 Task: Find a place to stay in Vagonoremon, Russia, from 2nd to 10th September for 1 guest, with a price range of ₹5000 to ₹12000 per night.
Action: Mouse moved to (474, 66)
Screenshot: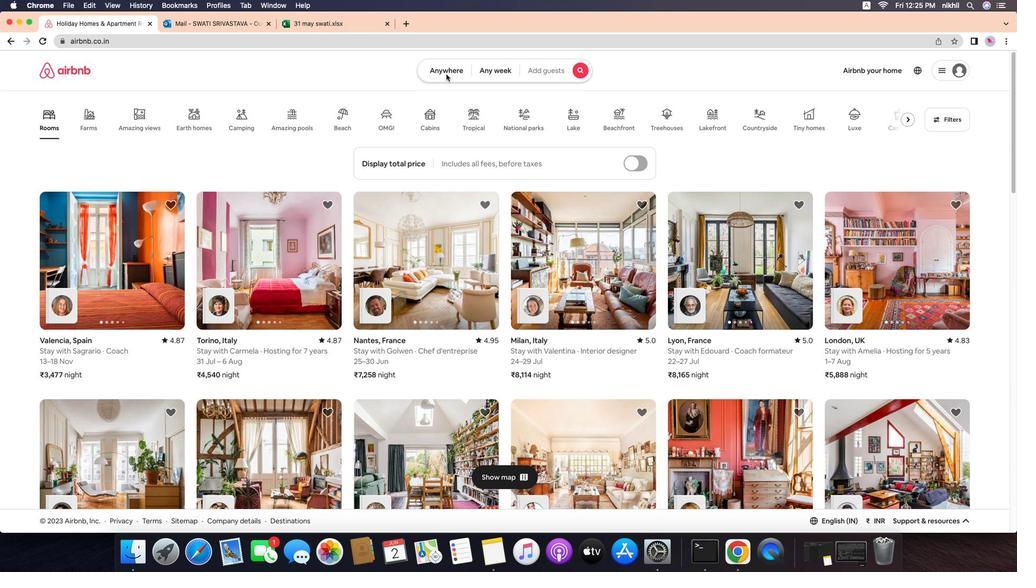 
Action: Mouse pressed left at (474, 66)
Screenshot: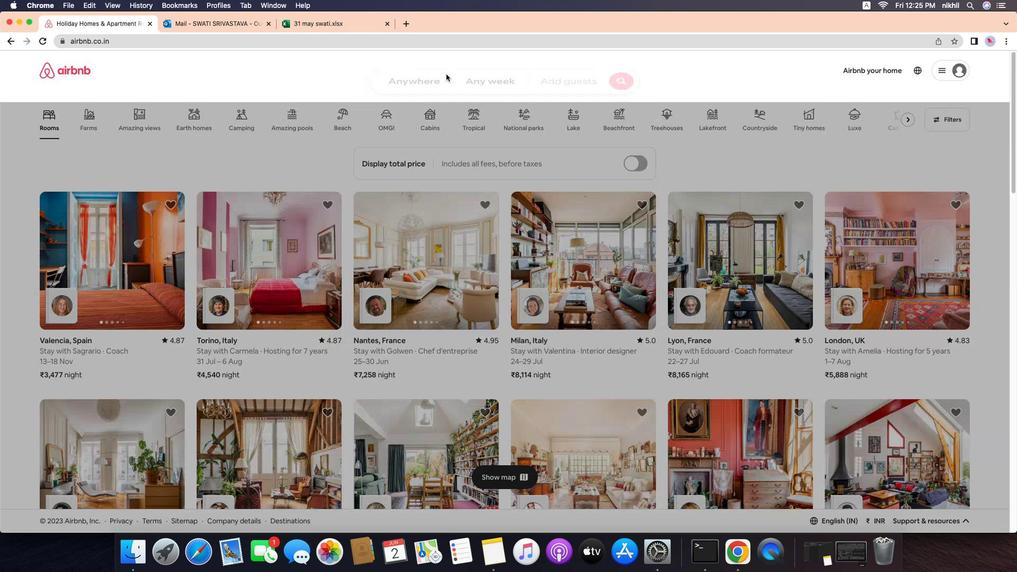
Action: Mouse moved to (465, 68)
Screenshot: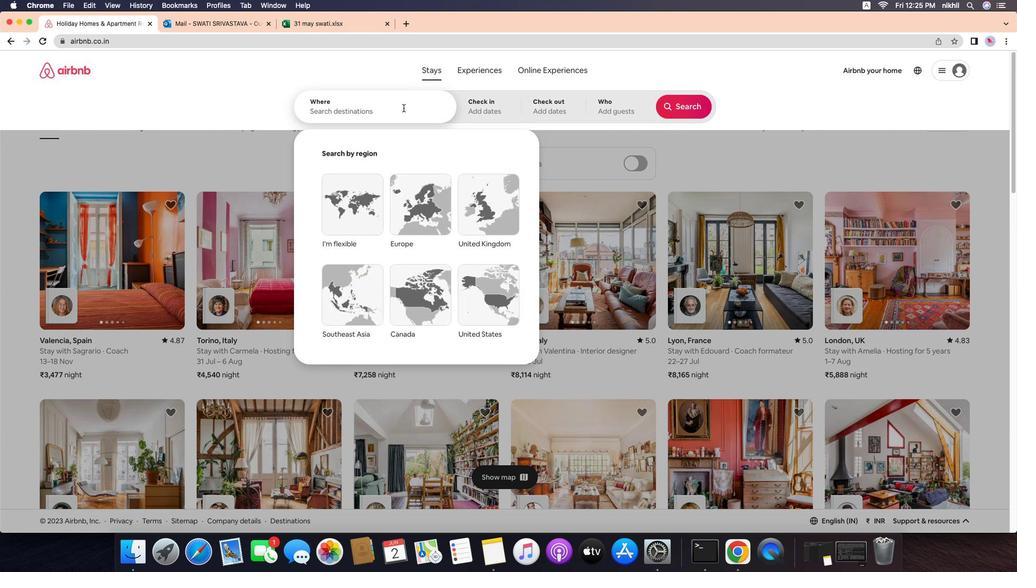 
Action: Mouse pressed left at (465, 68)
Screenshot: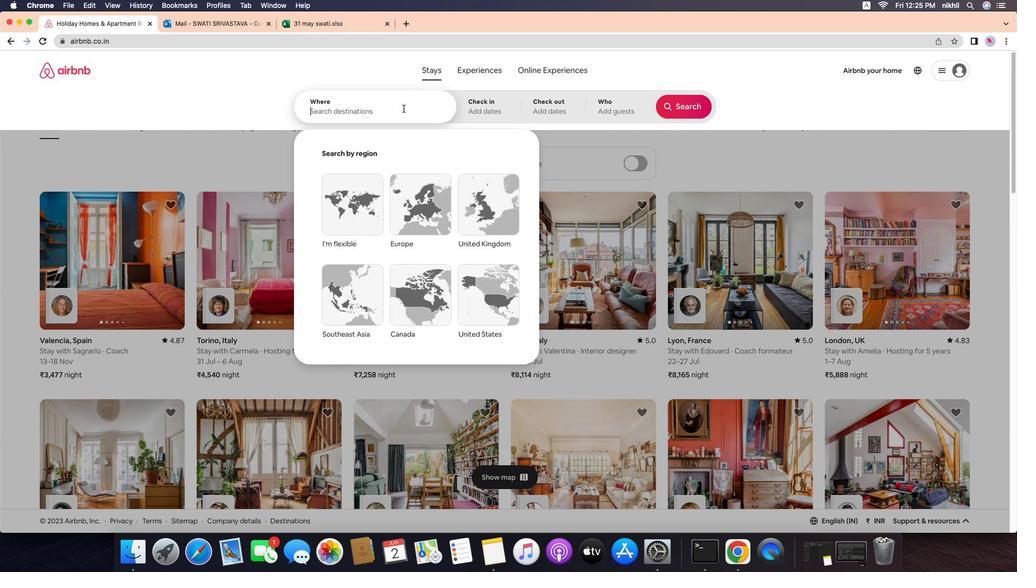 
Action: Mouse moved to (420, 105)
Screenshot: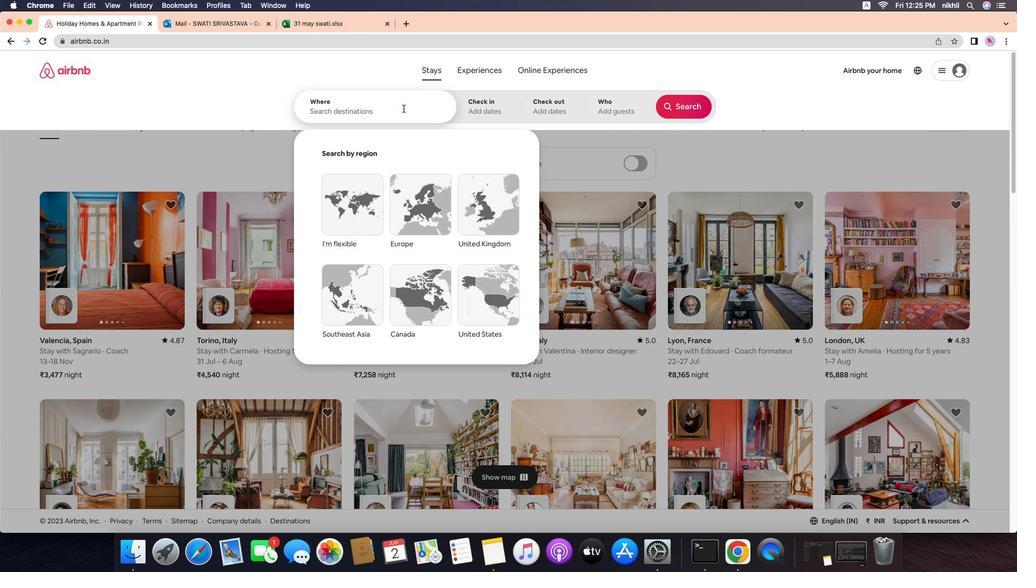 
Action: Mouse pressed left at (420, 105)
Screenshot: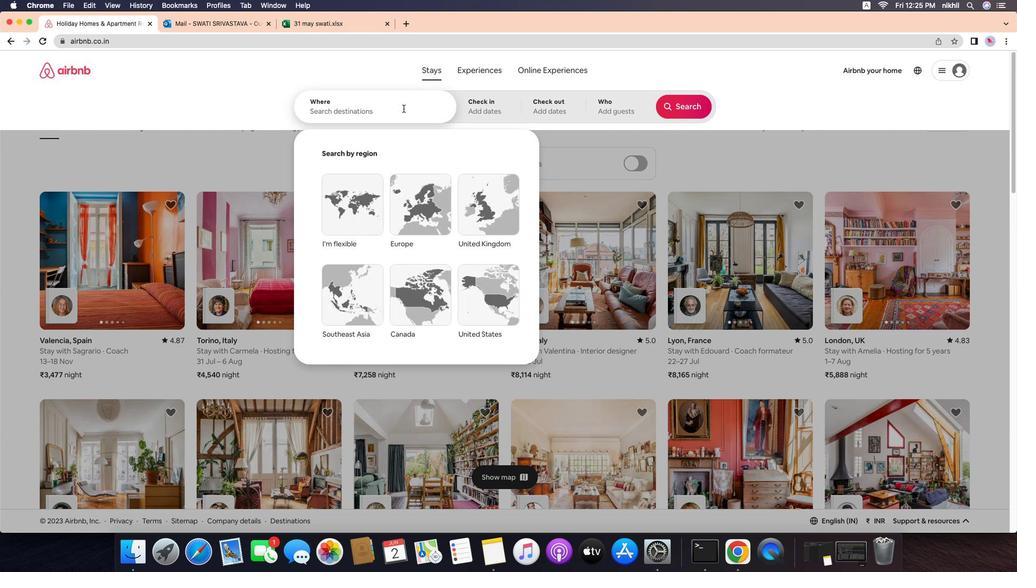 
Action: Key pressed Key.caps_lock'V'Key.caps_lock'a''g''o''n''o''r''e''m''o''n''t'','Key.spaceKey.caps_lock'R'Key.caps_lock'u''s''s''i''a'Key.enter
Screenshot: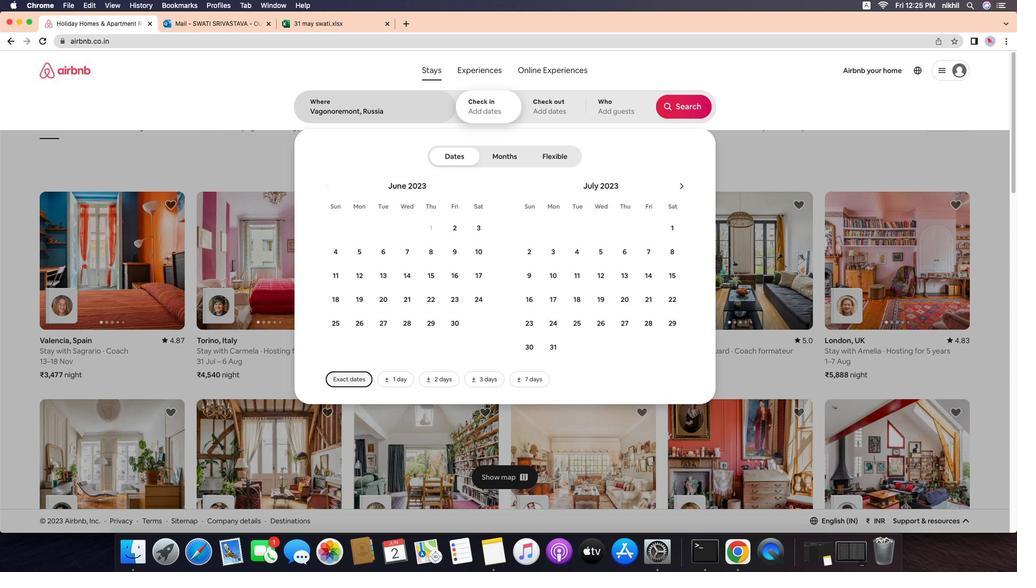 
Action: Mouse moved to (721, 190)
Screenshot: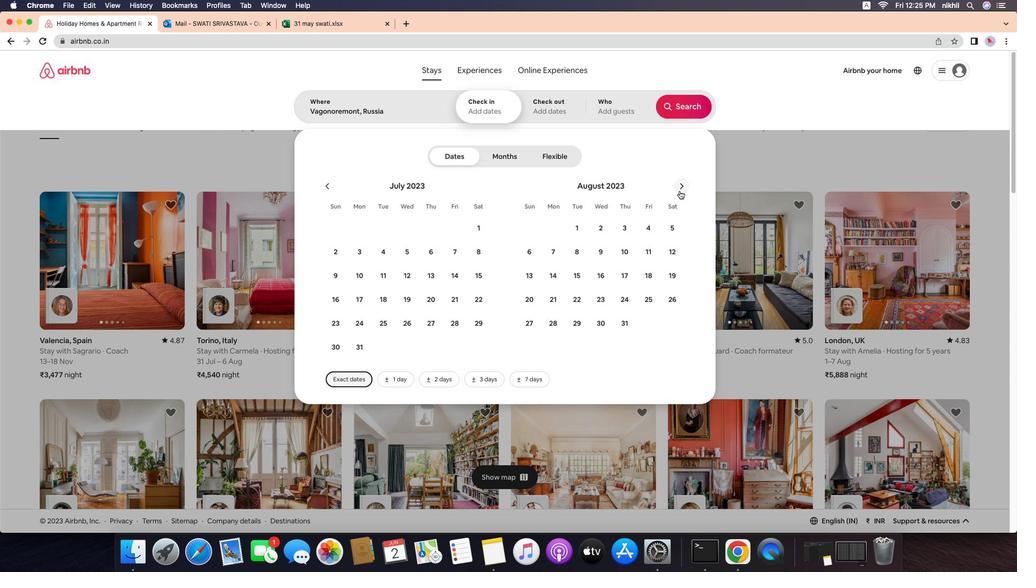 
Action: Mouse pressed left at (721, 190)
Screenshot: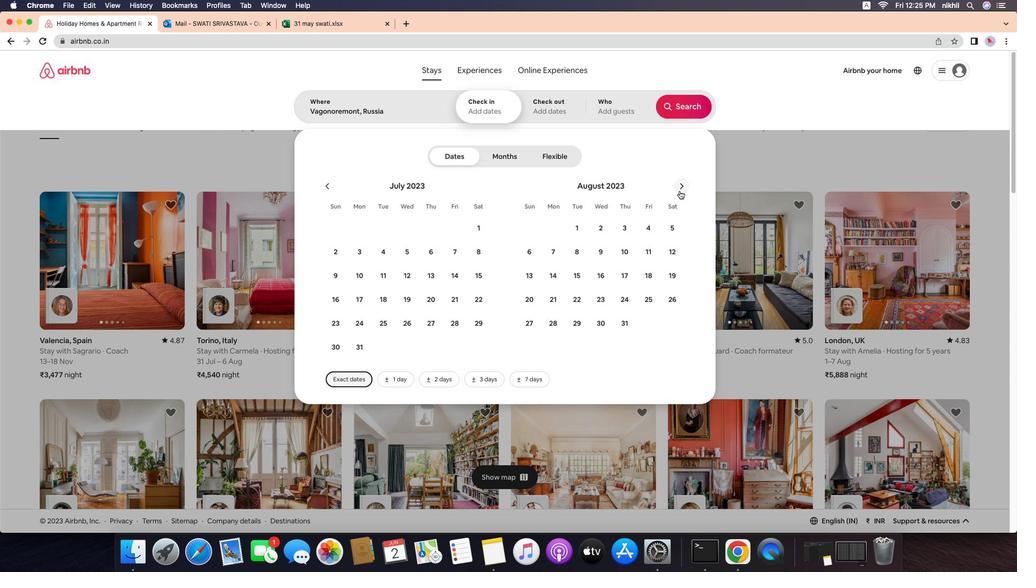 
Action: Mouse moved to (714, 193)
Screenshot: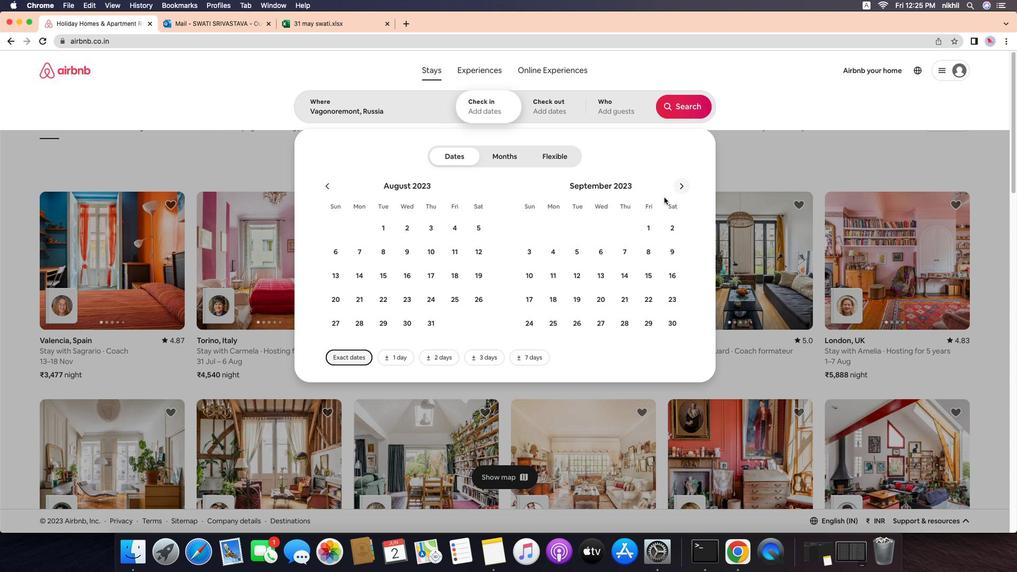 
Action: Mouse pressed left at (714, 193)
Screenshot: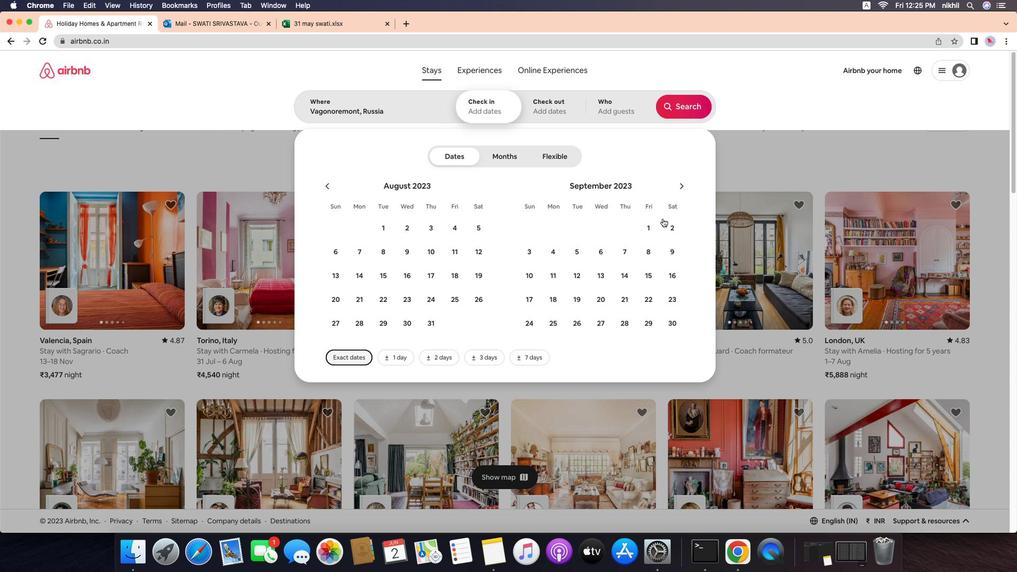 
Action: Mouse moved to (707, 230)
Screenshot: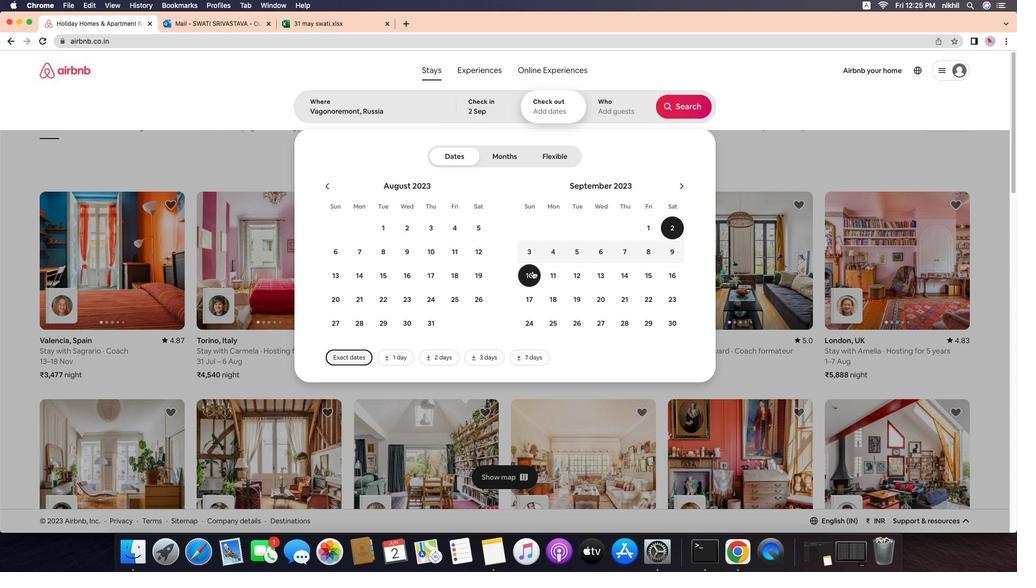 
Action: Mouse pressed left at (707, 230)
Screenshot: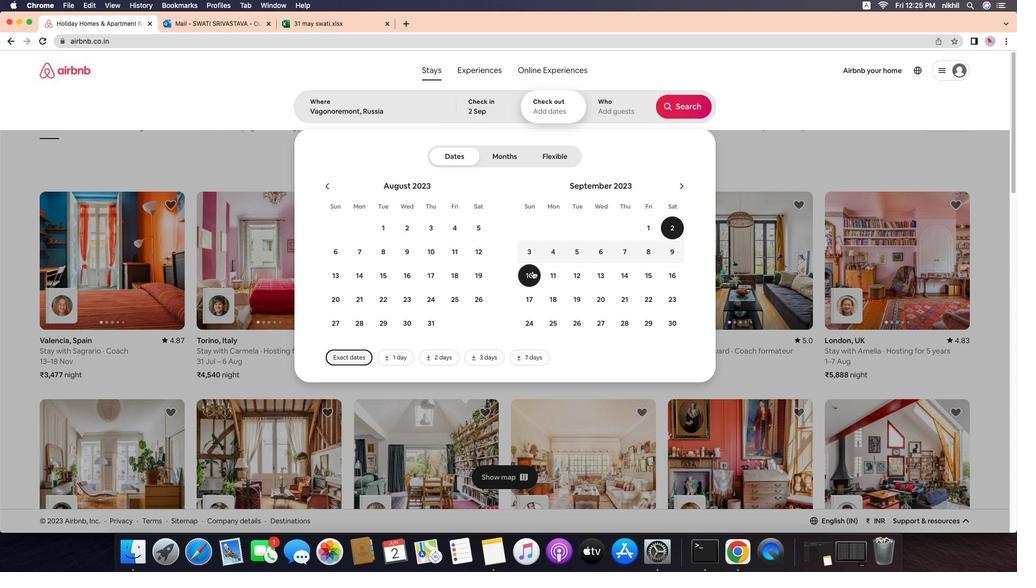 
Action: Mouse moved to (558, 279)
Screenshot: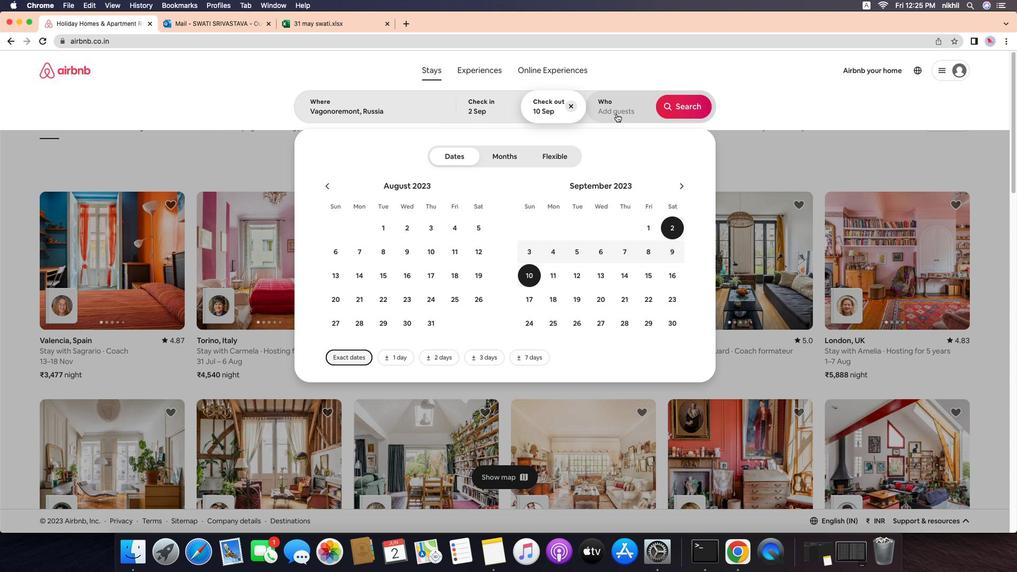 
Action: Mouse pressed left at (558, 279)
Screenshot: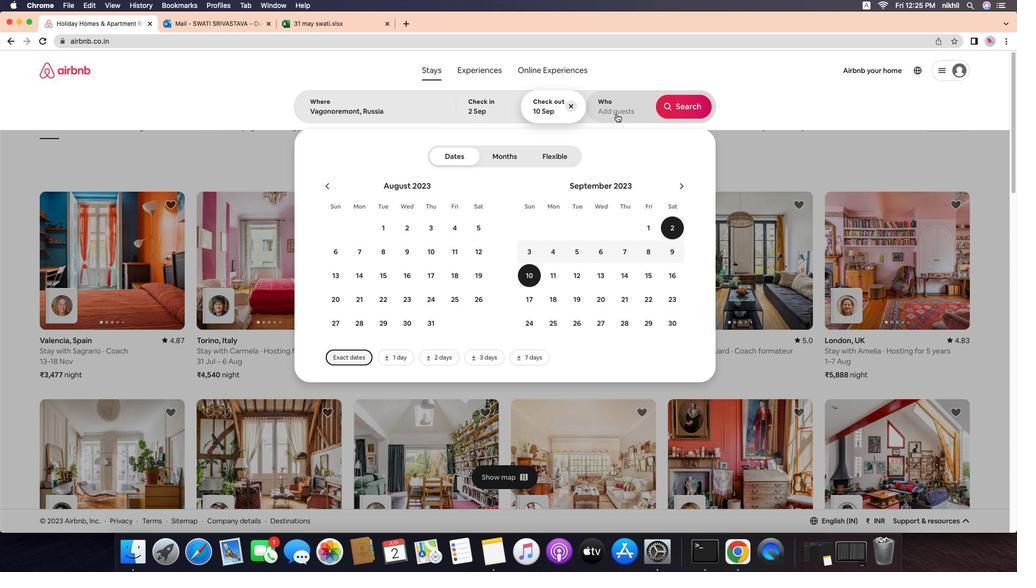 
Action: Mouse moved to (647, 111)
Screenshot: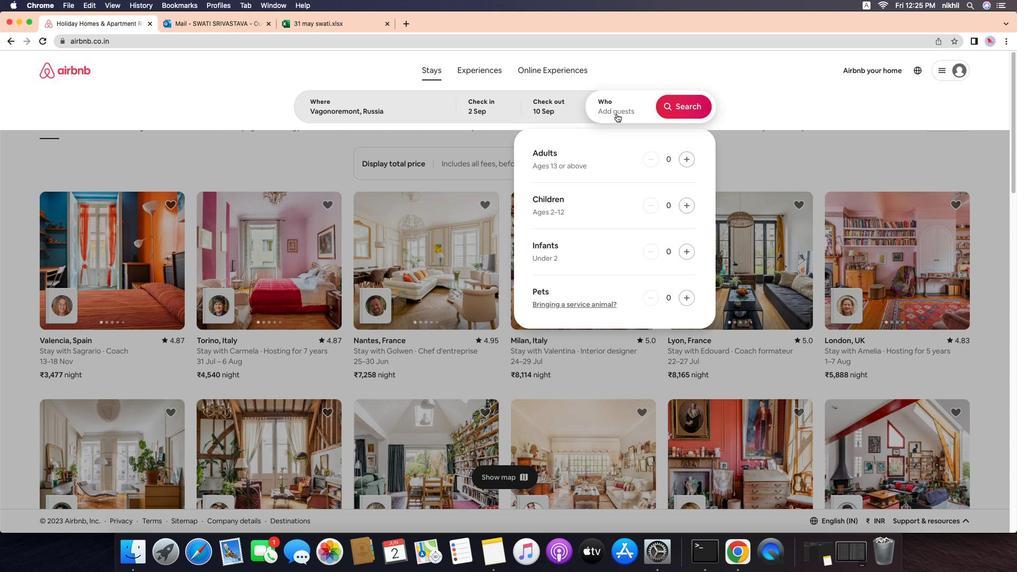 
Action: Mouse pressed left at (647, 111)
Screenshot: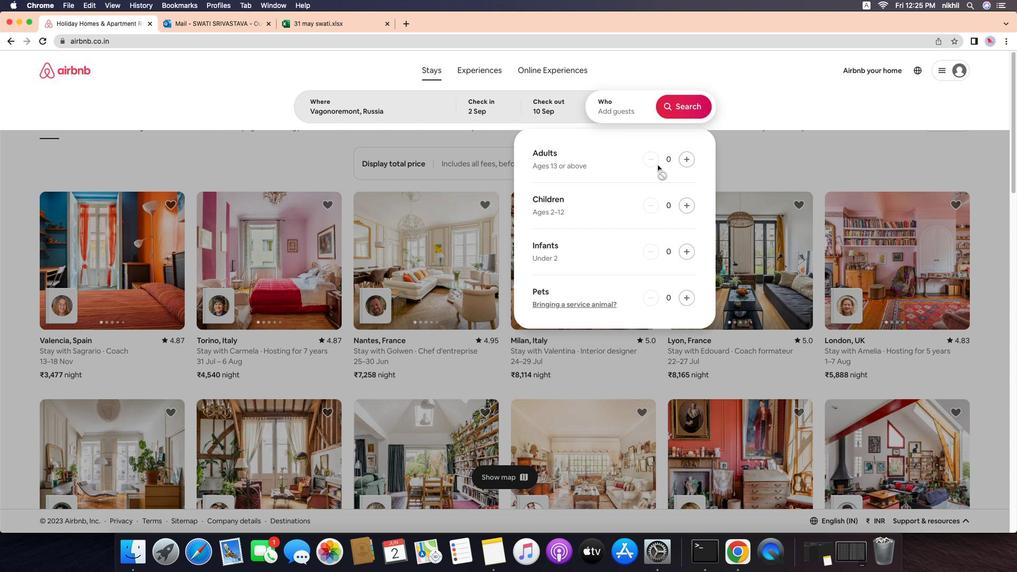 
Action: Mouse moved to (722, 159)
Screenshot: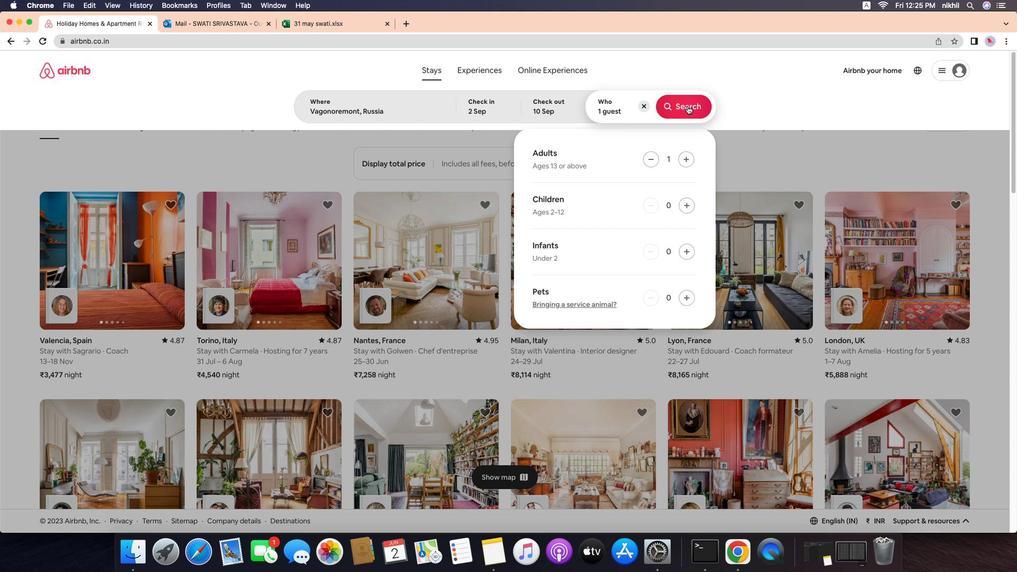 
Action: Mouse pressed left at (722, 159)
Screenshot: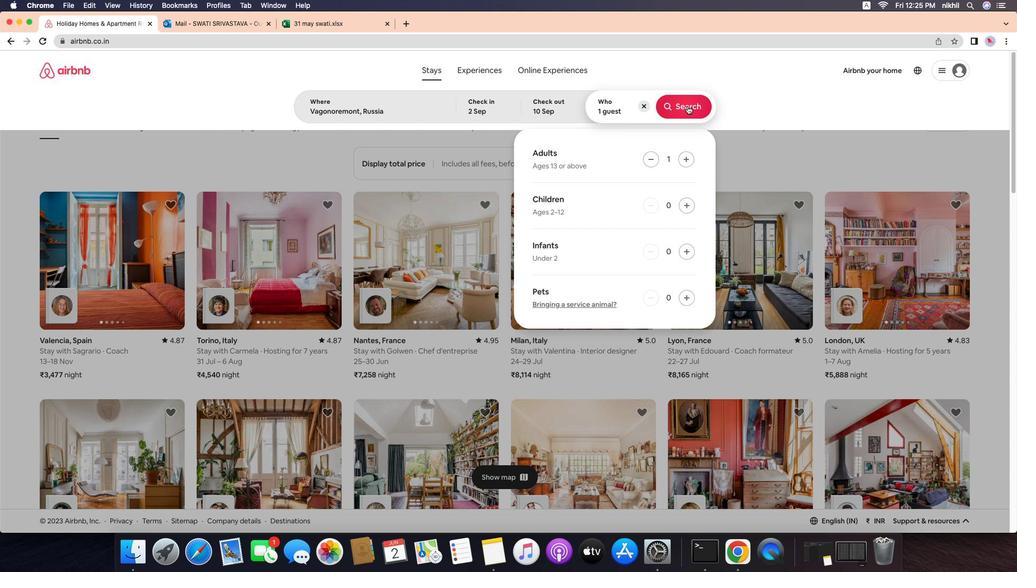 
Action: Mouse moved to (723, 102)
Screenshot: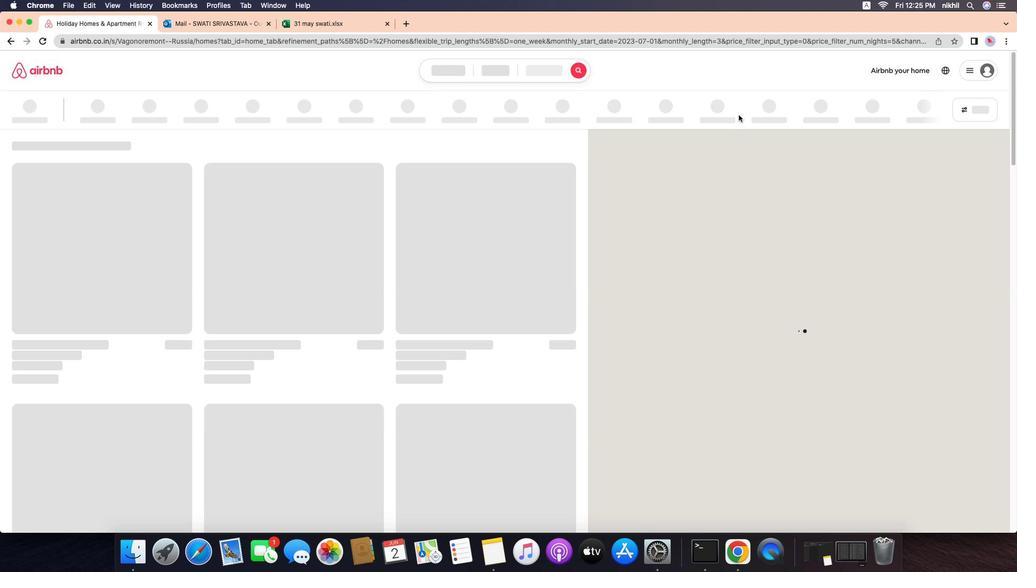 
Action: Mouse pressed left at (723, 102)
Screenshot: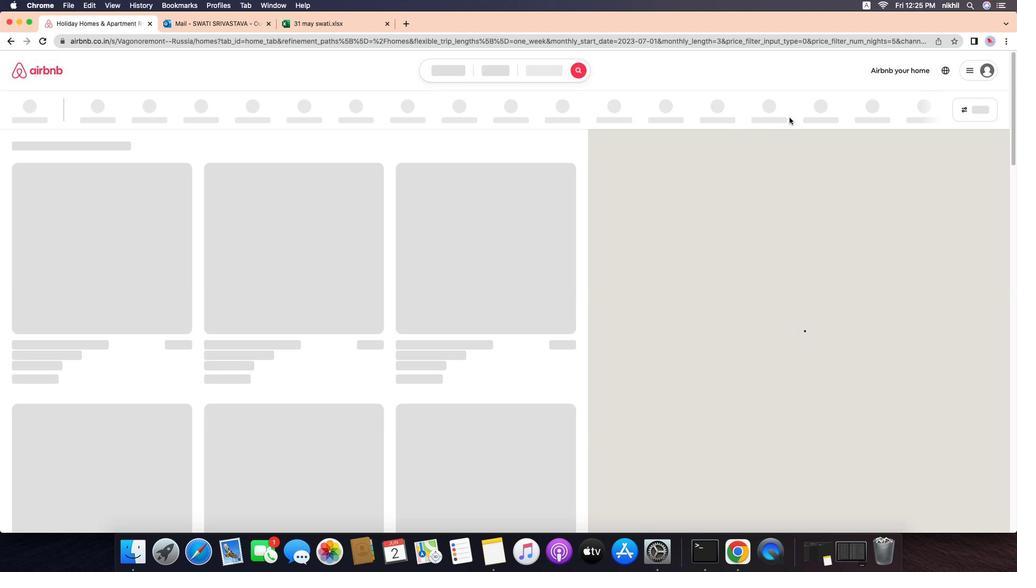 
Action: Mouse moved to (1028, 104)
Screenshot: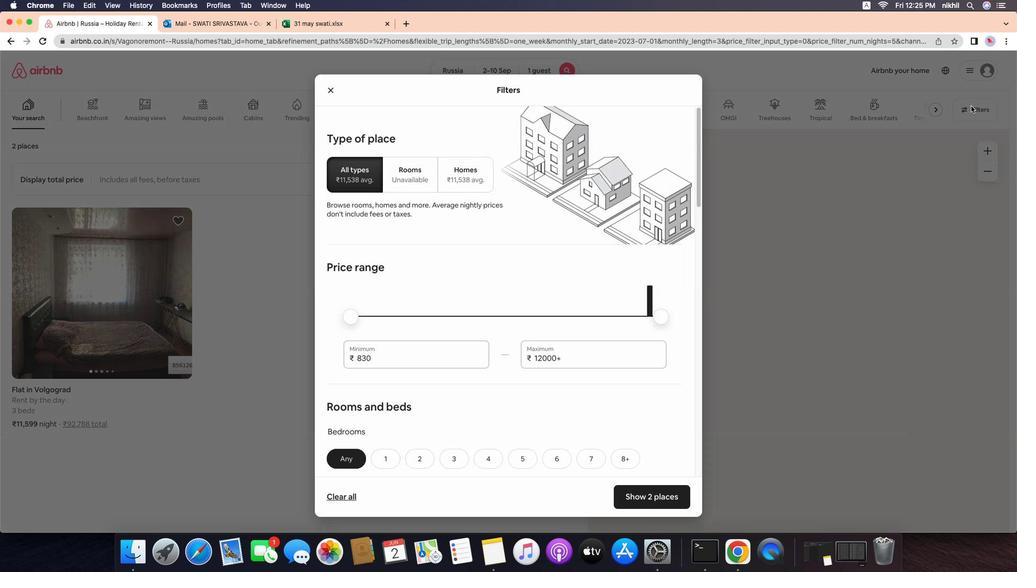
Action: Mouse pressed left at (1028, 104)
Screenshot: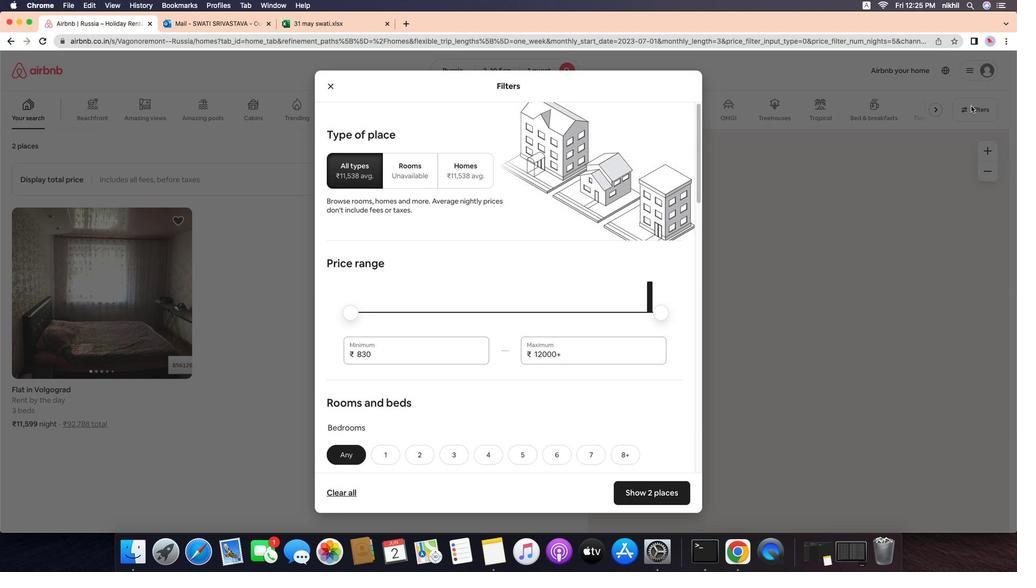 
Action: Mouse moved to (430, 372)
Screenshot: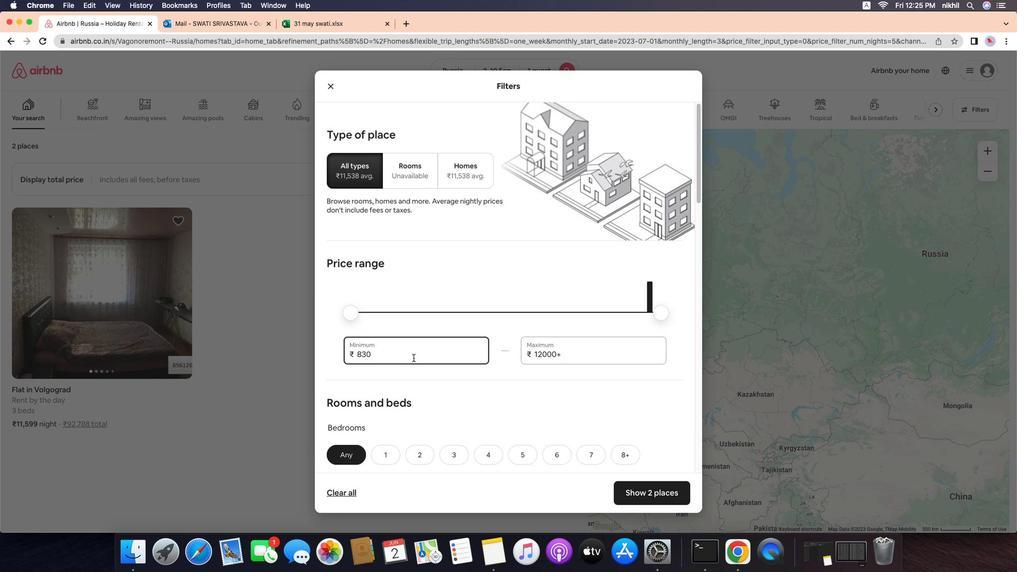 
Action: Mouse pressed left at (430, 372)
Screenshot: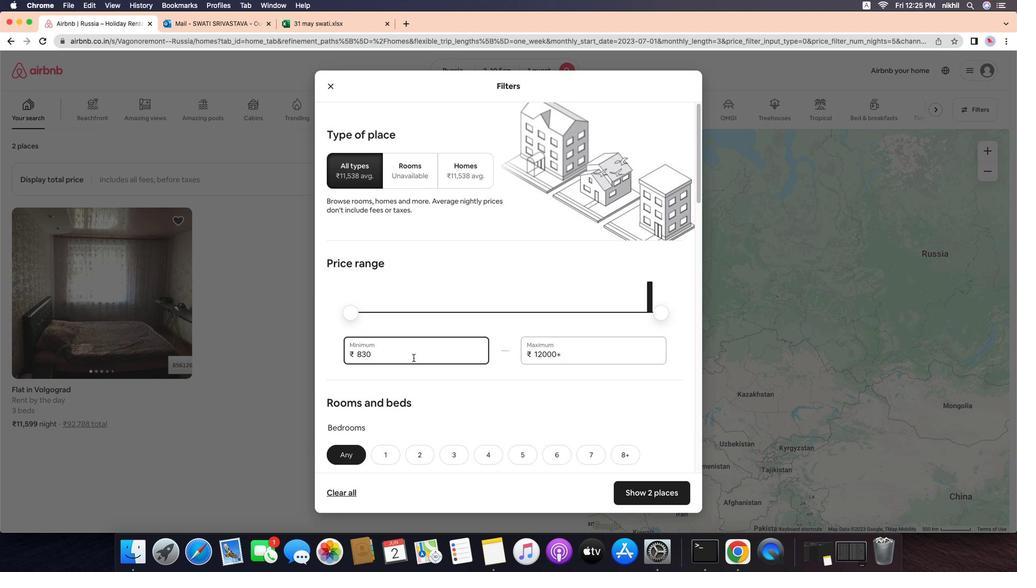 
Action: Mouse moved to (430, 371)
Screenshot: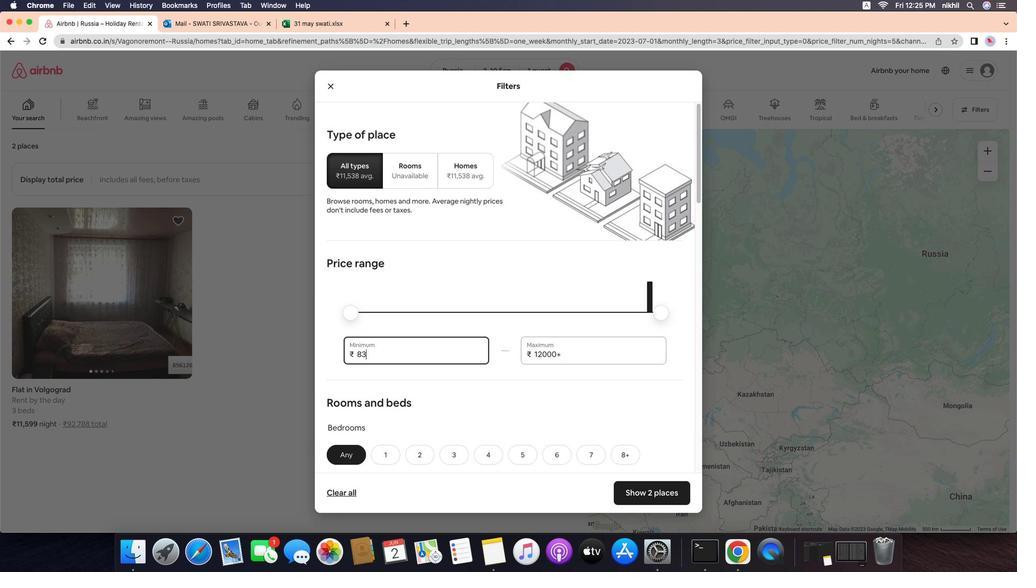 
Action: Key pressed Key.backspaceKey.backspaceKey.backspaceKey.backspace'5''0''0''0'
Screenshot: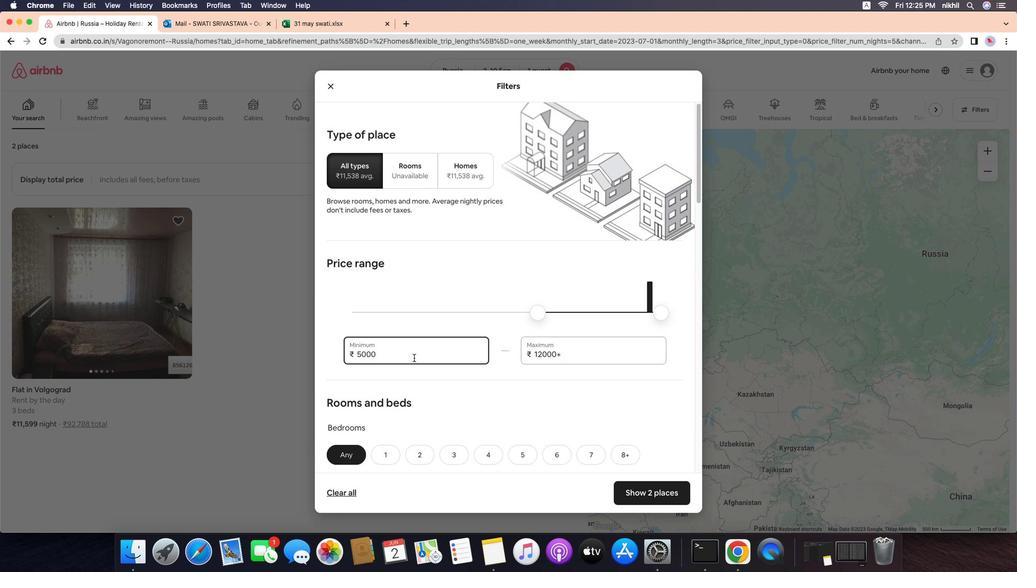 
Action: Mouse moved to (596, 369)
Screenshot: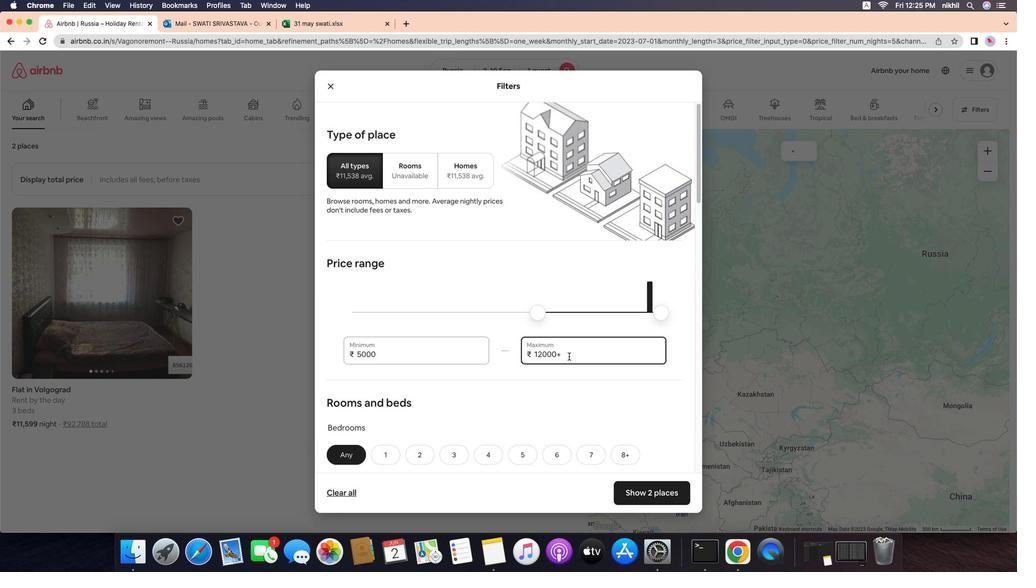 
Action: Mouse pressed left at (596, 369)
Screenshot: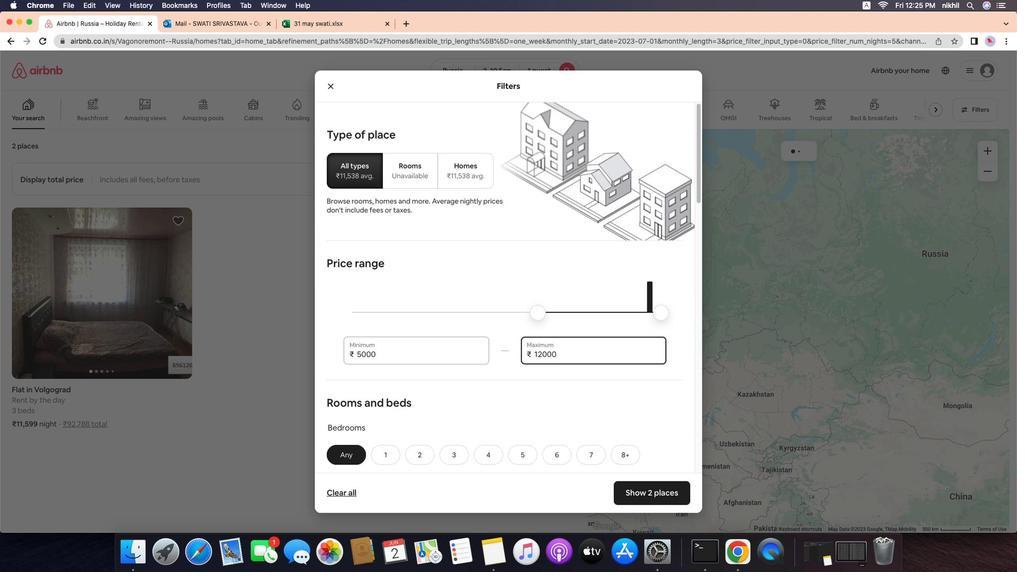 
Action: Key pressed Key.backspaceKey.backspaceKey.backspaceKey.backspaceKey.backspaceKey.backspaceKey.backspace'1''6''0''0''0'
Screenshot: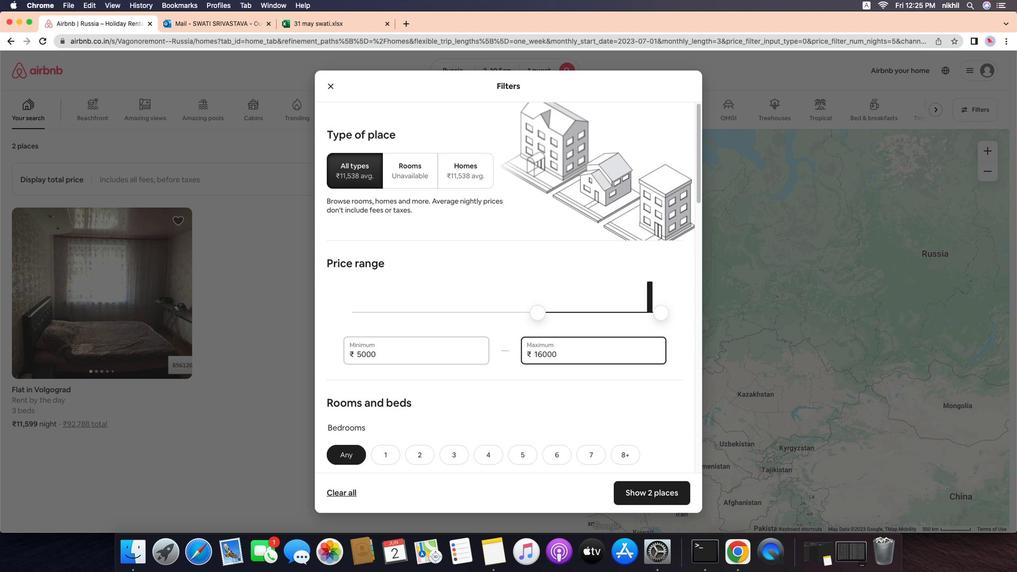 
Action: Mouse moved to (524, 404)
Screenshot: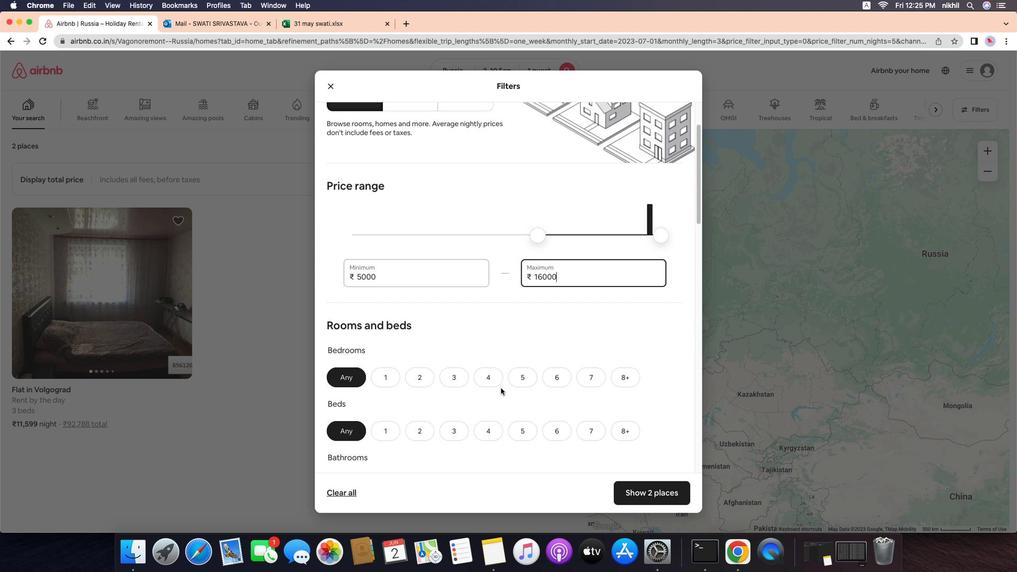 
Action: Mouse scrolled (524, 404) with delta (-9, -10)
Screenshot: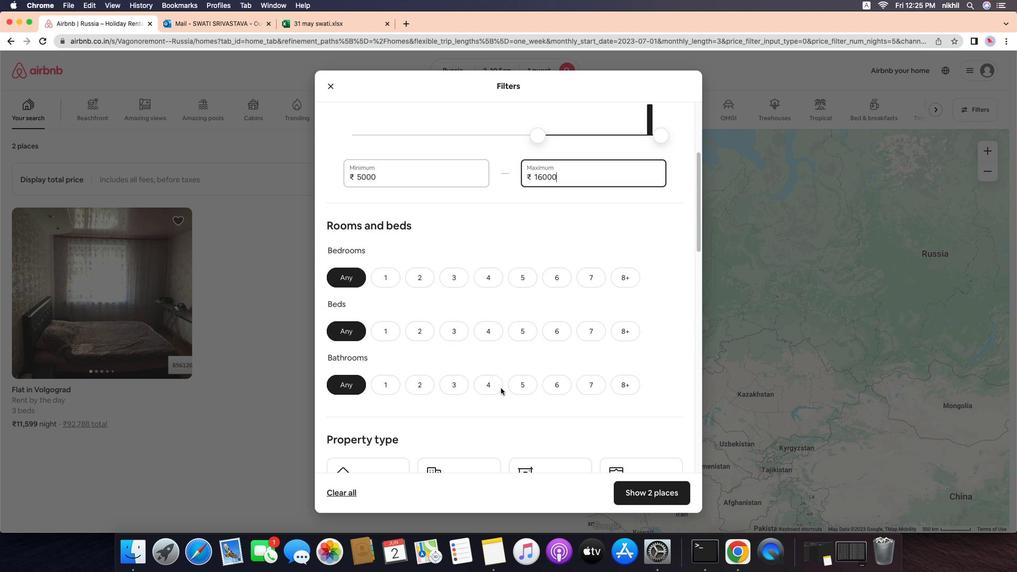 
Action: Mouse scrolled (524, 404) with delta (-9, -10)
Screenshot: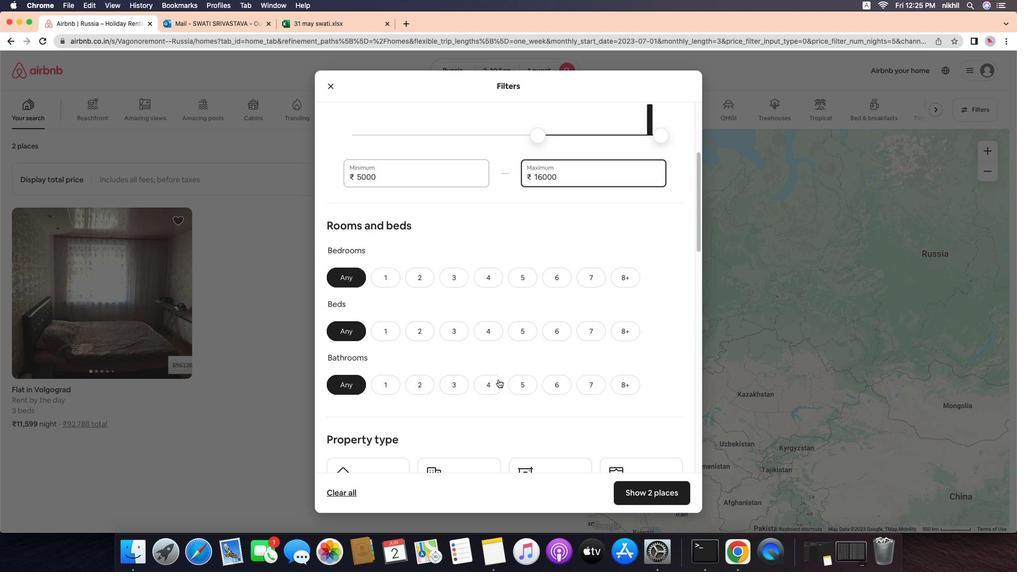 
Action: Mouse scrolled (524, 404) with delta (-9, -10)
Screenshot: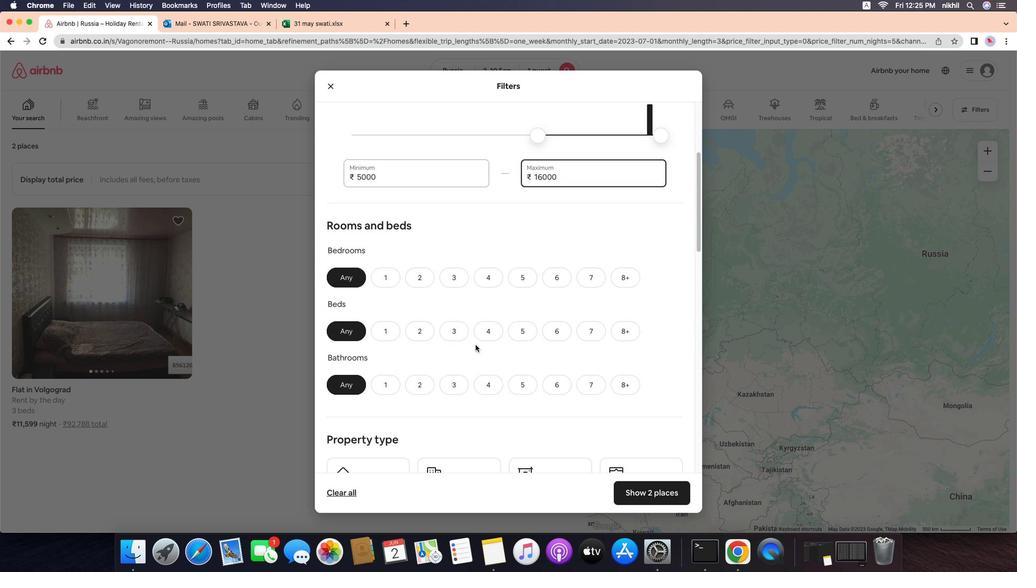 
Action: Mouse scrolled (524, 404) with delta (-9, -10)
Screenshot: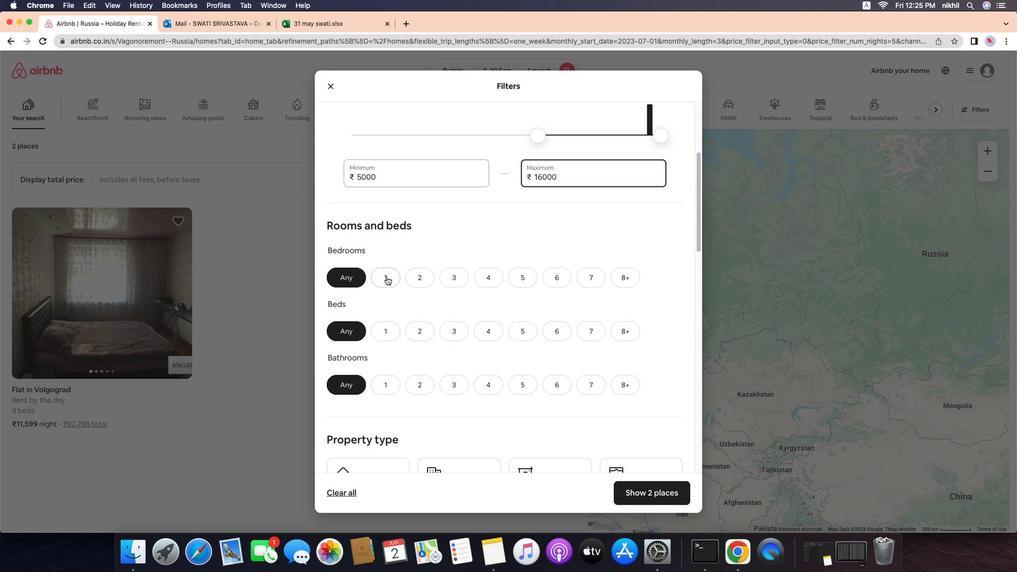 
Action: Mouse scrolled (524, 404) with delta (-9, -10)
Screenshot: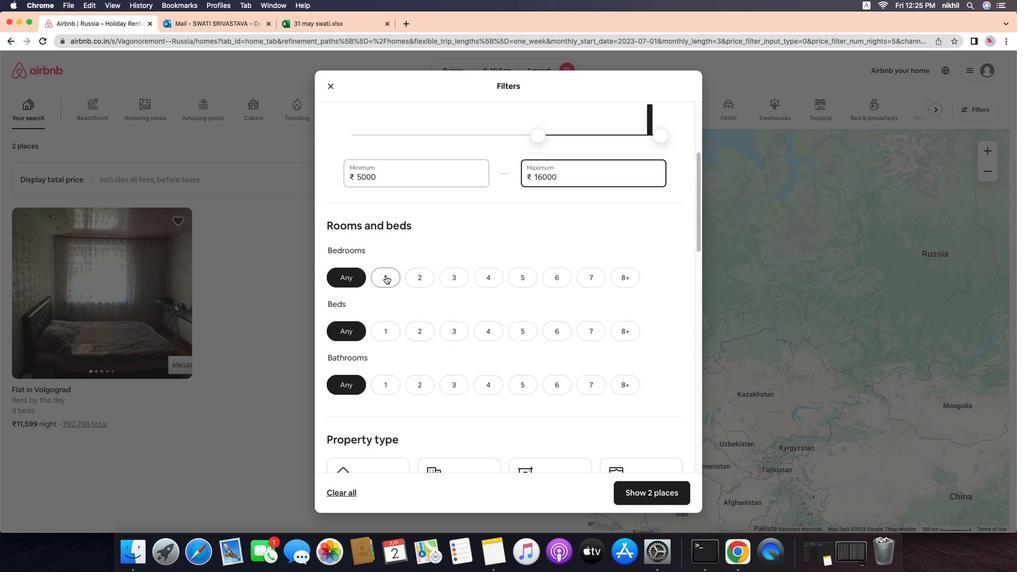 
Action: Mouse scrolled (524, 404) with delta (-9, -11)
Screenshot: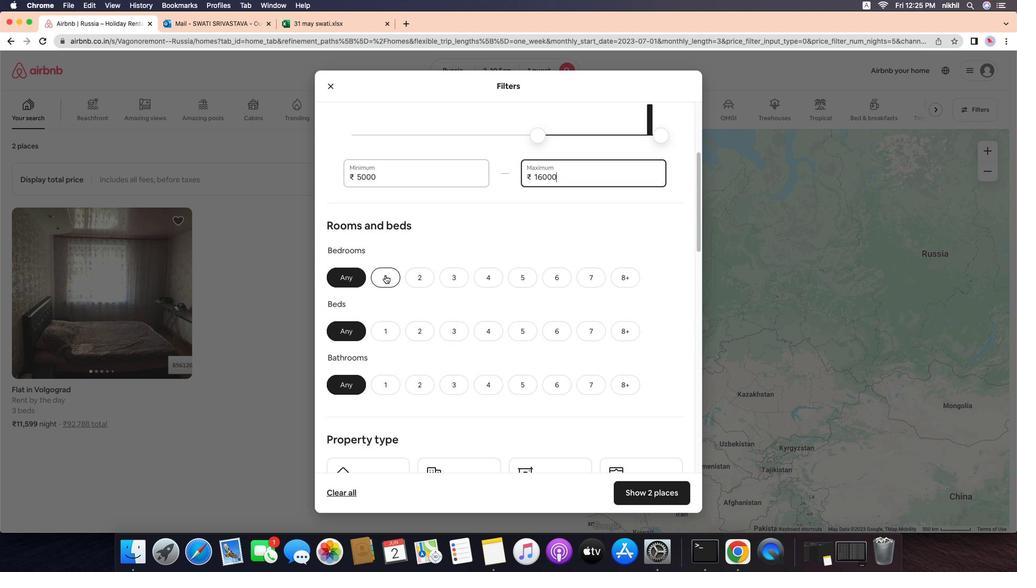 
Action: Mouse moved to (401, 284)
Screenshot: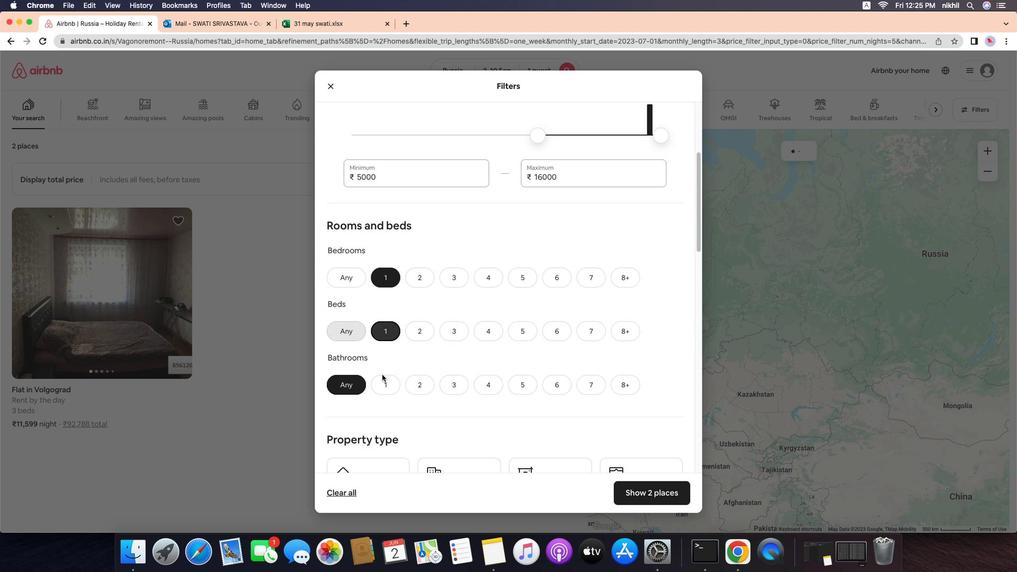
Action: Mouse pressed left at (401, 284)
Screenshot: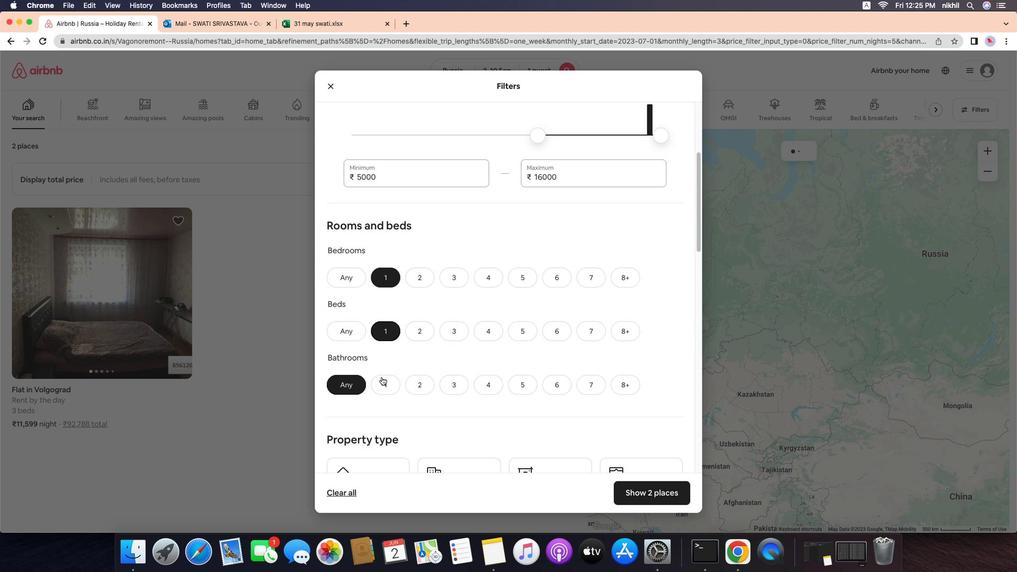 
Action: Mouse moved to (399, 341)
Screenshot: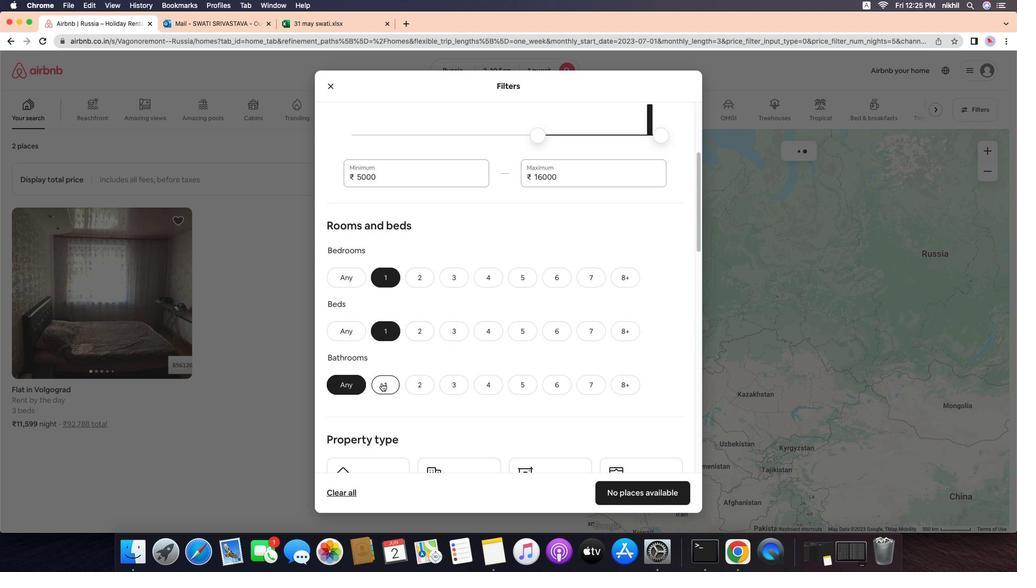 
Action: Mouse pressed left at (399, 341)
Screenshot: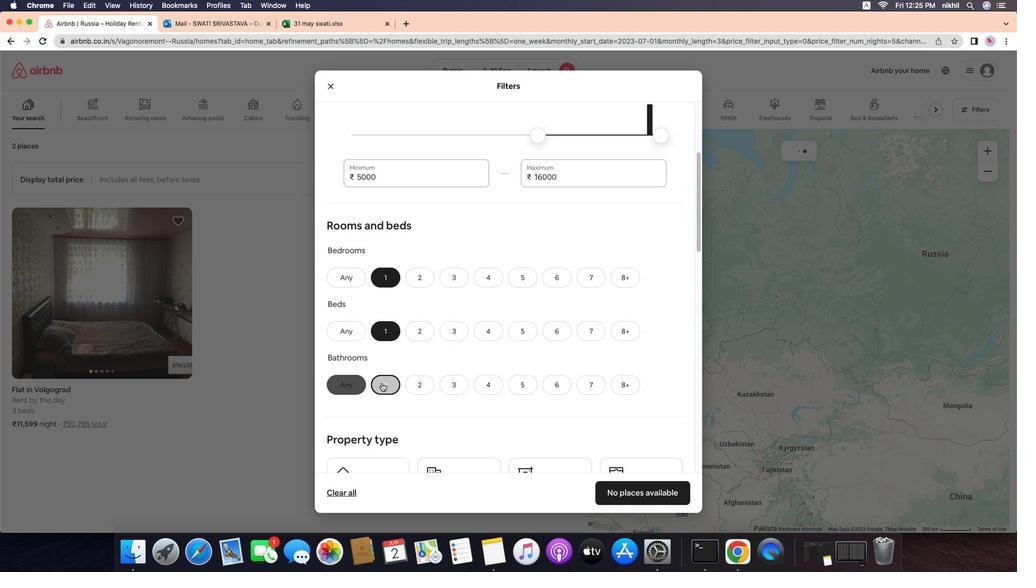 
Action: Mouse moved to (397, 399)
Screenshot: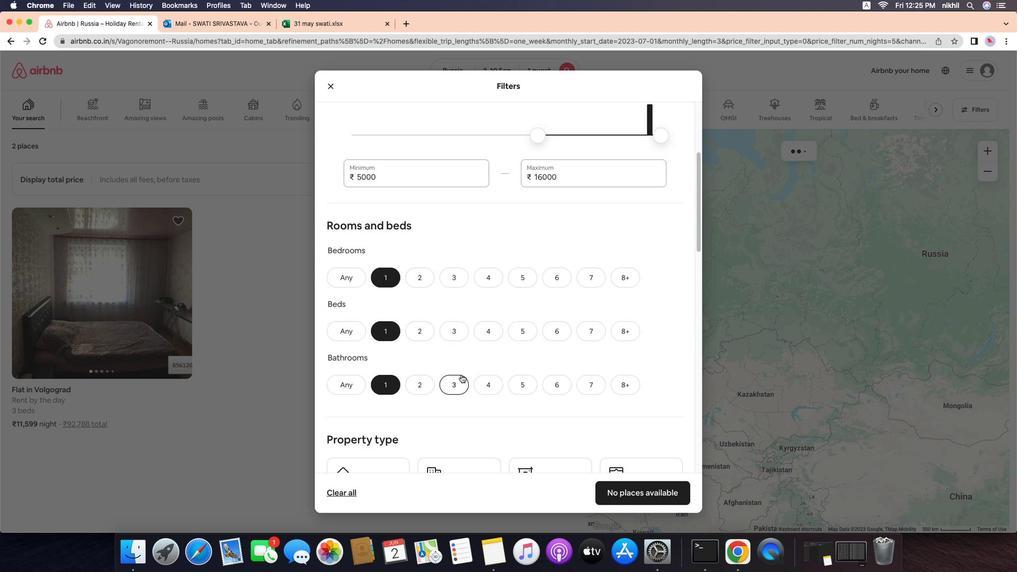 
Action: Mouse pressed left at (397, 399)
Screenshot: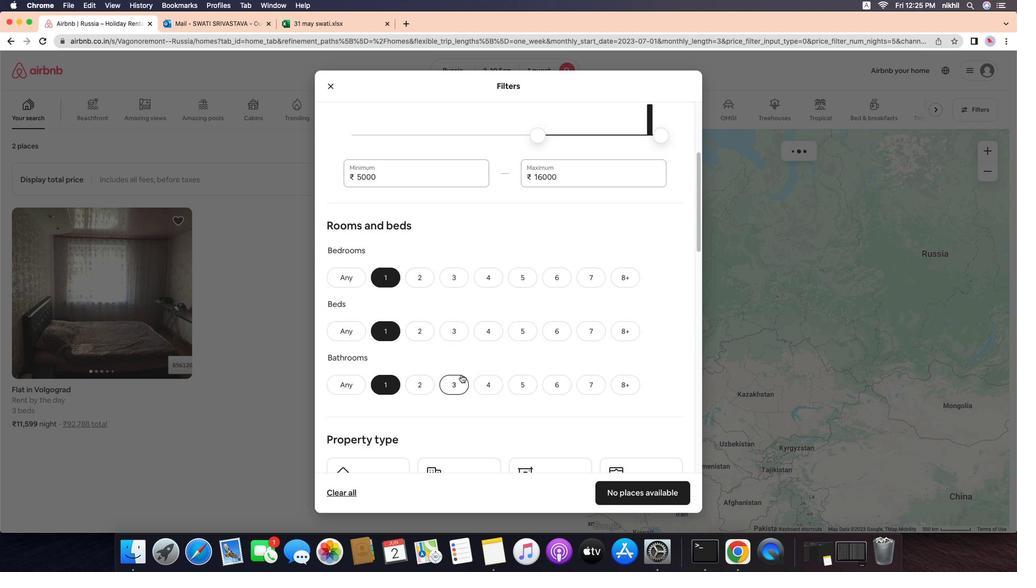 
Action: Mouse moved to (481, 390)
Screenshot: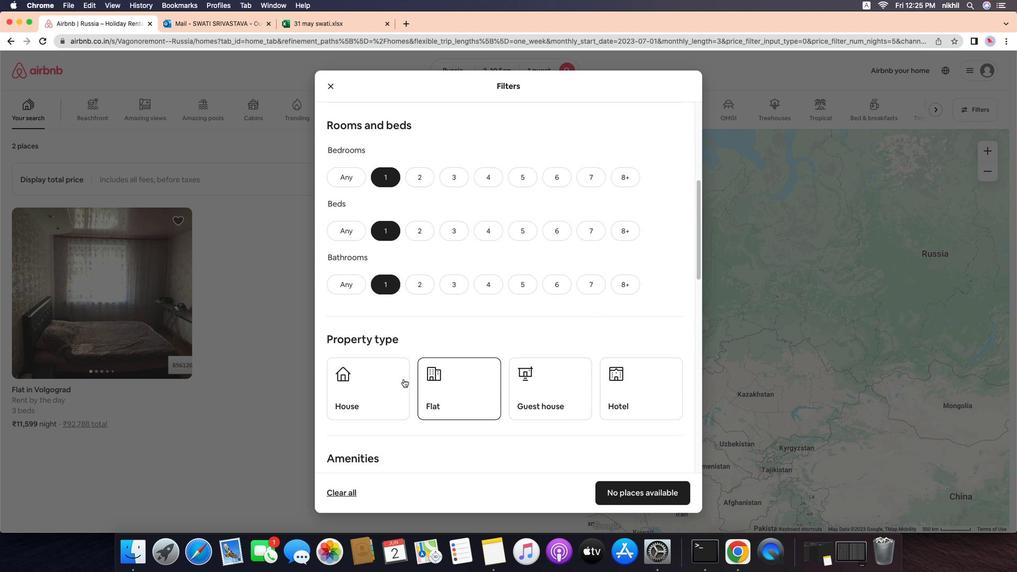 
Action: Mouse scrolled (481, 390) with delta (-9, -10)
Screenshot: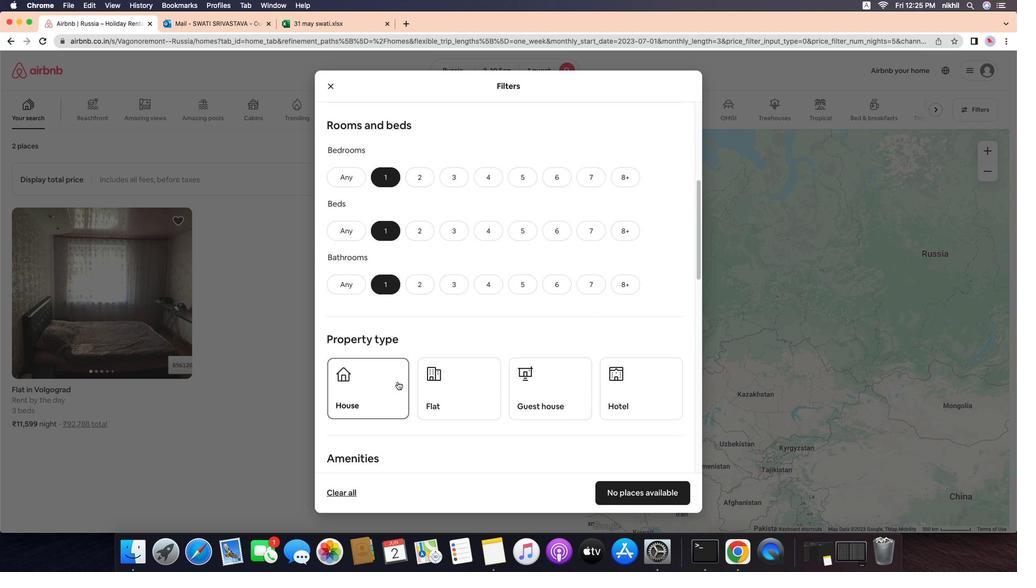 
Action: Mouse scrolled (481, 390) with delta (-9, -10)
Screenshot: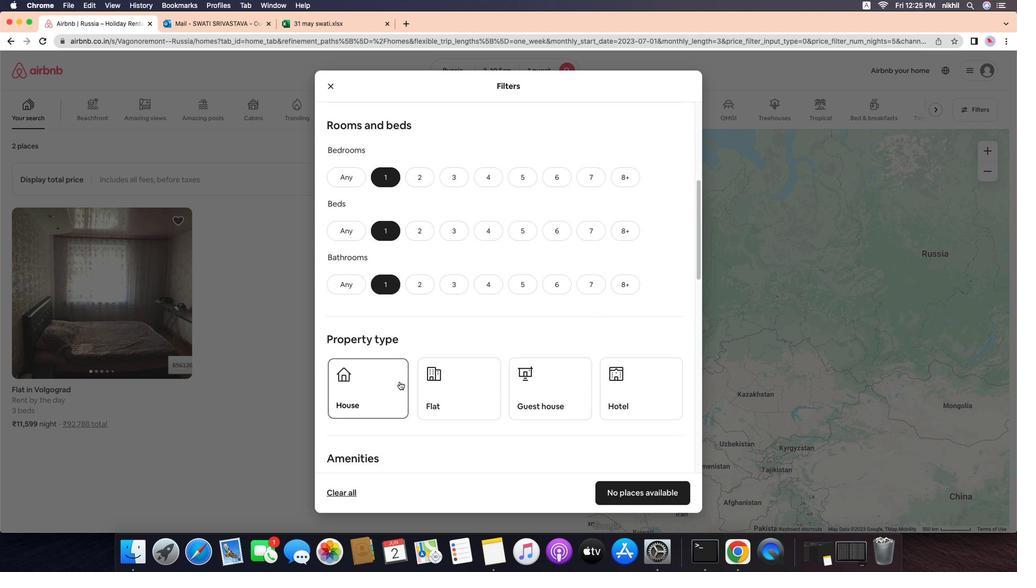 
Action: Mouse scrolled (481, 390) with delta (-9, -11)
Screenshot: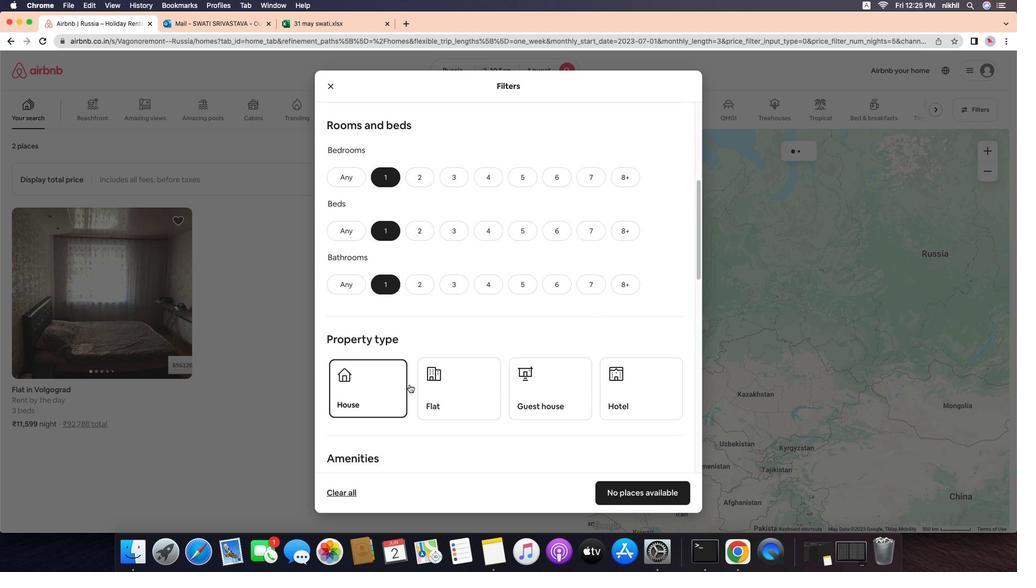 
Action: Mouse scrolled (481, 390) with delta (-9, -10)
Screenshot: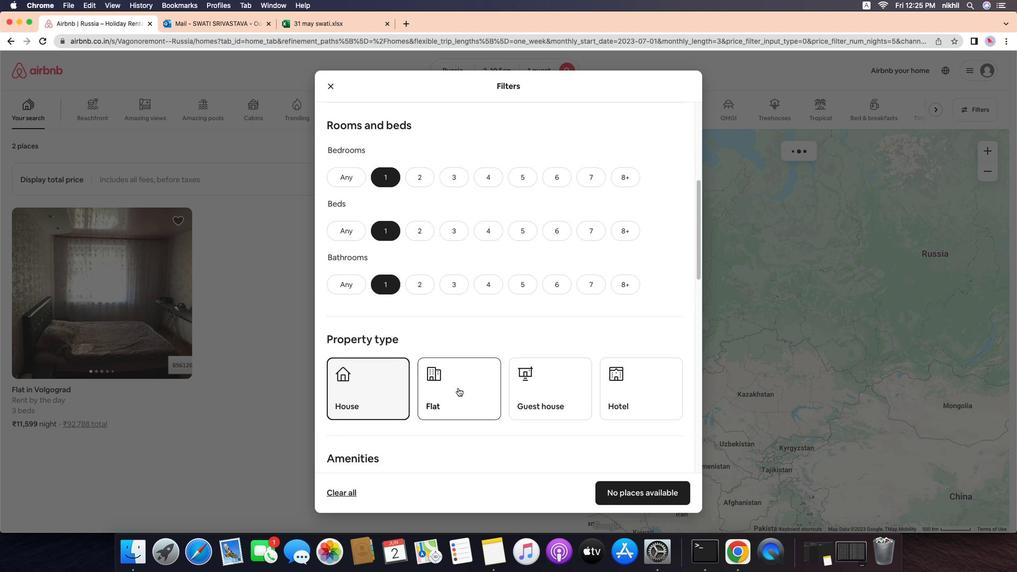 
Action: Mouse moved to (414, 396)
Screenshot: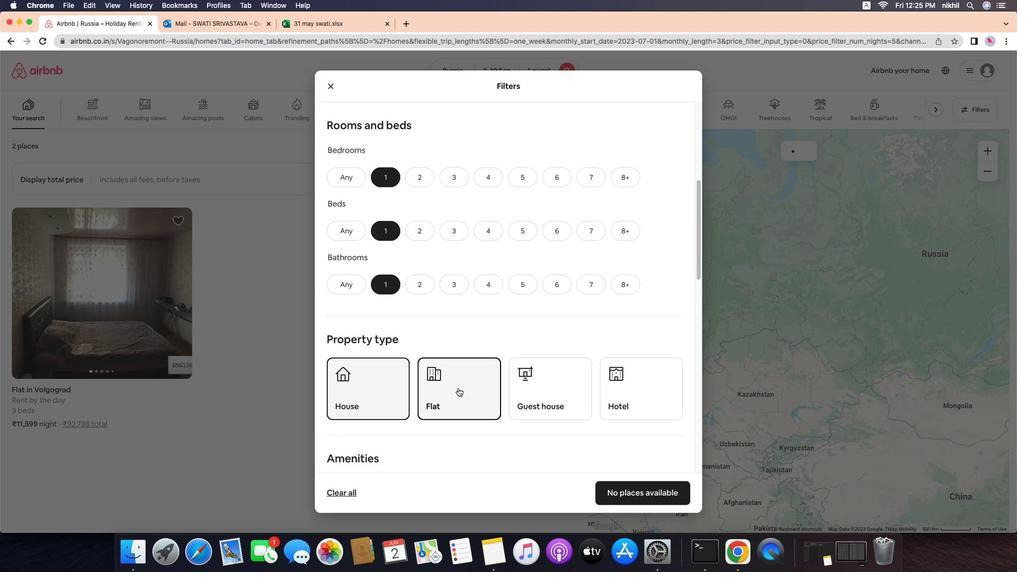 
Action: Mouse pressed left at (414, 396)
Screenshot: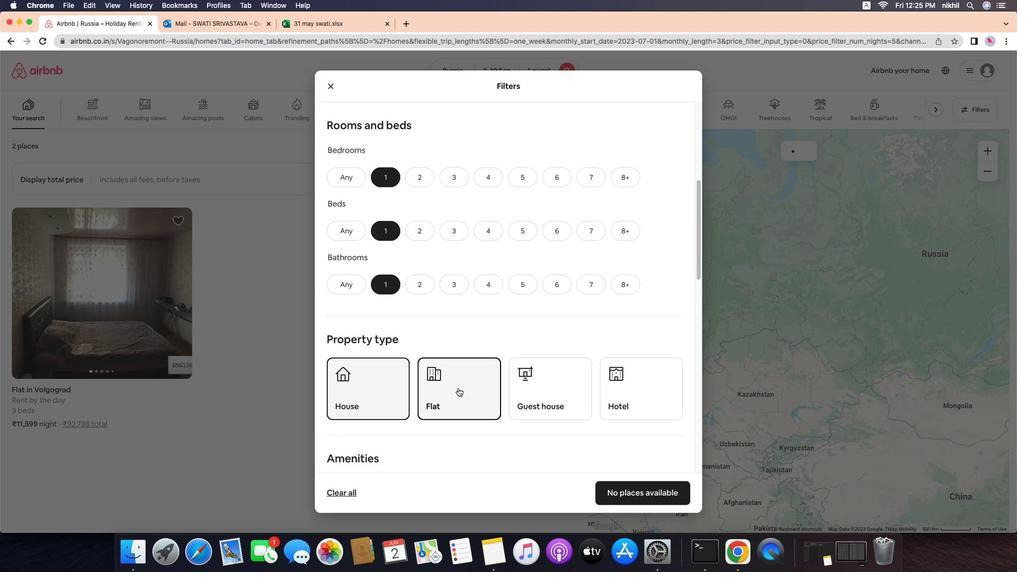 
Action: Mouse moved to (478, 404)
Screenshot: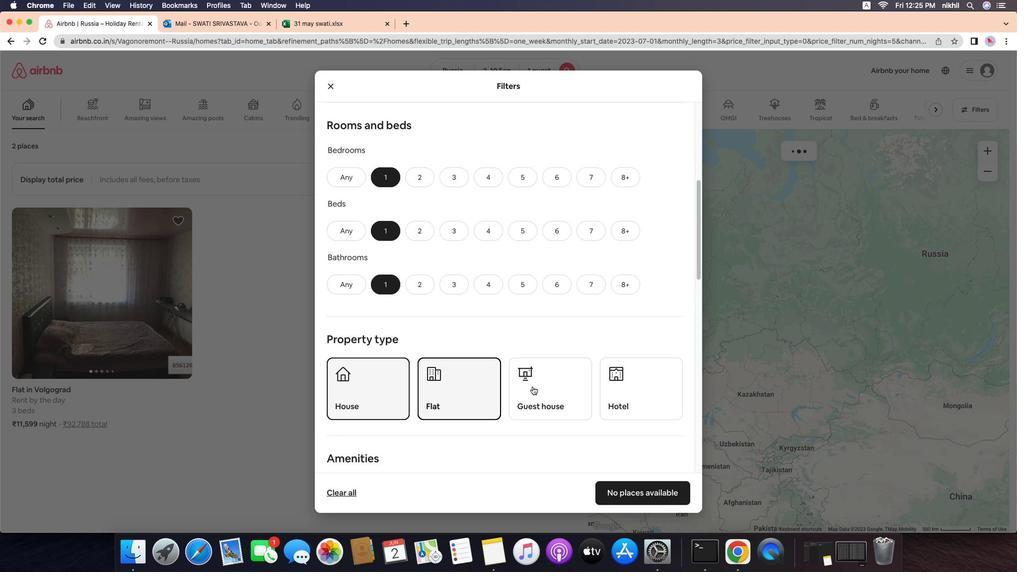 
Action: Mouse pressed left at (478, 404)
Screenshot: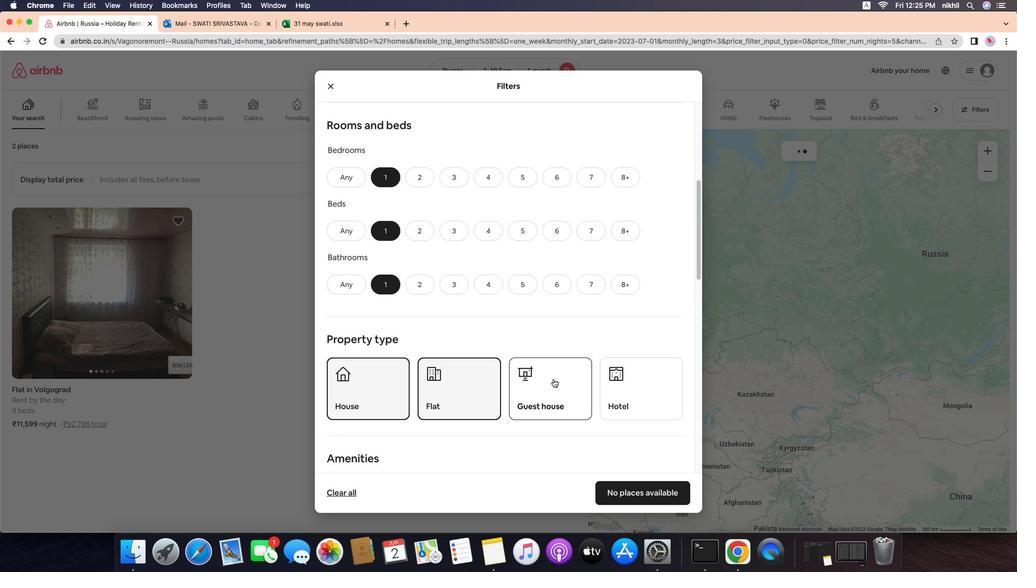 
Action: Mouse moved to (580, 394)
Screenshot: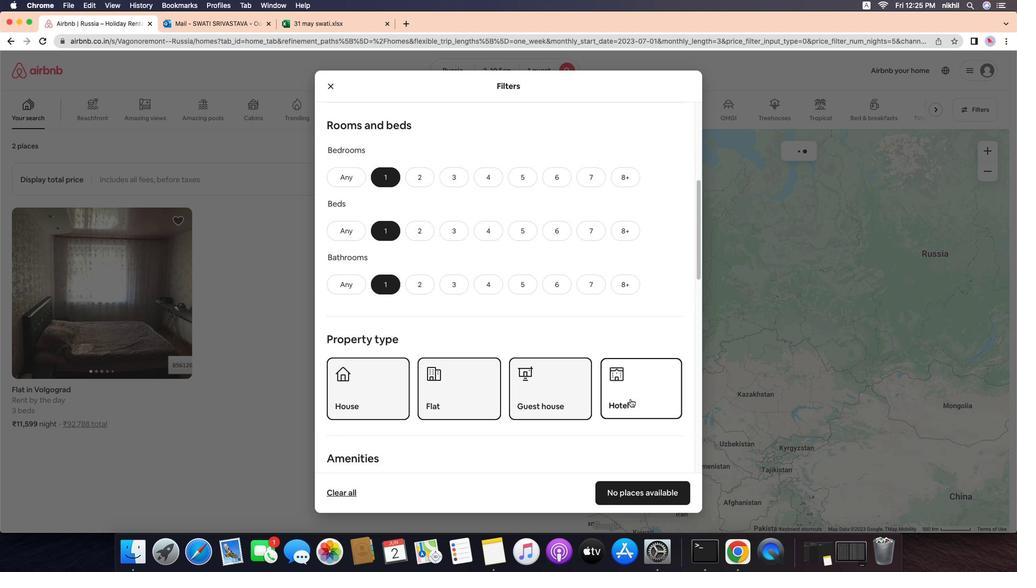 
Action: Mouse pressed left at (580, 394)
Screenshot: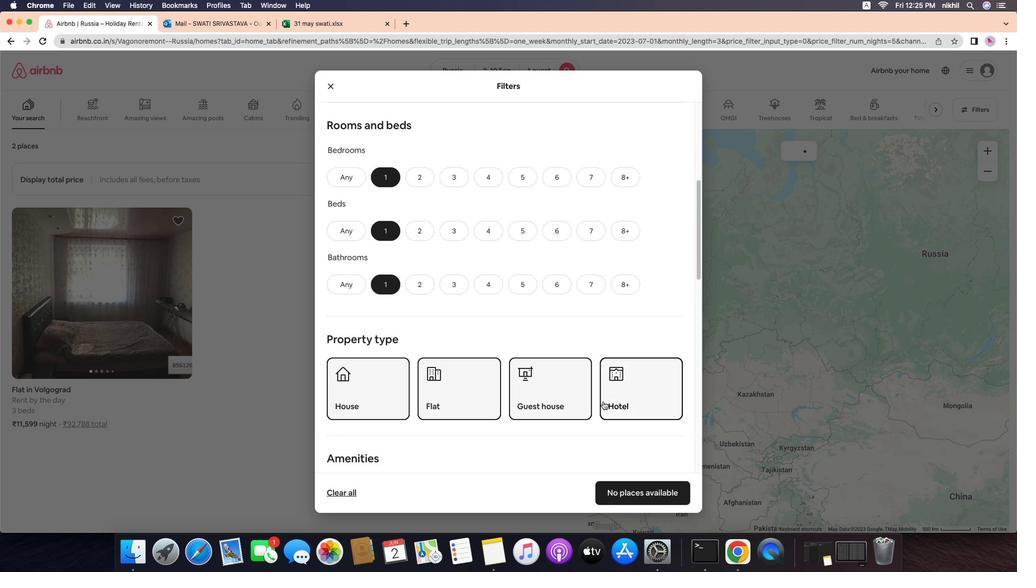 
Action: Mouse moved to (662, 415)
Screenshot: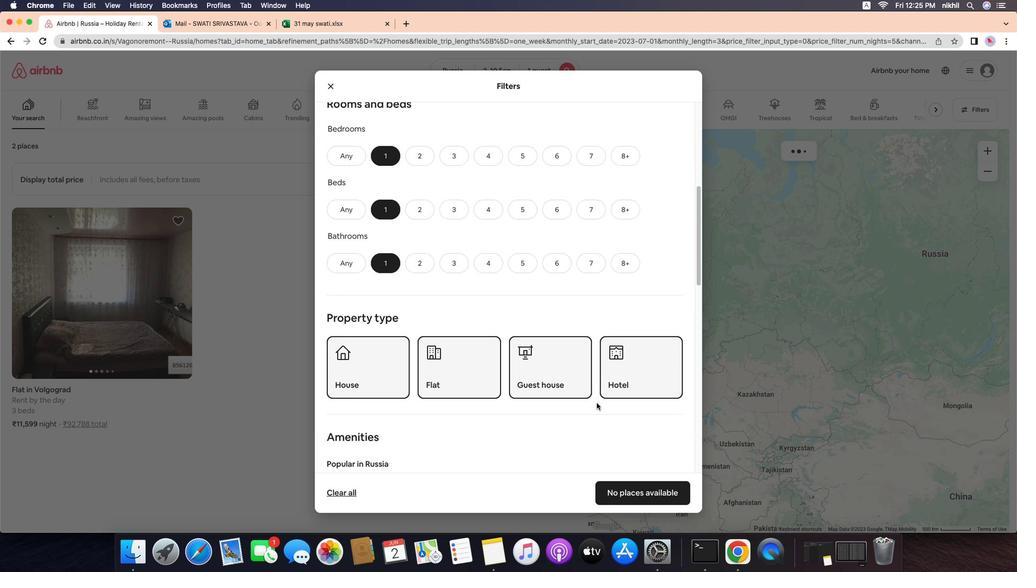
Action: Mouse pressed left at (662, 415)
Screenshot: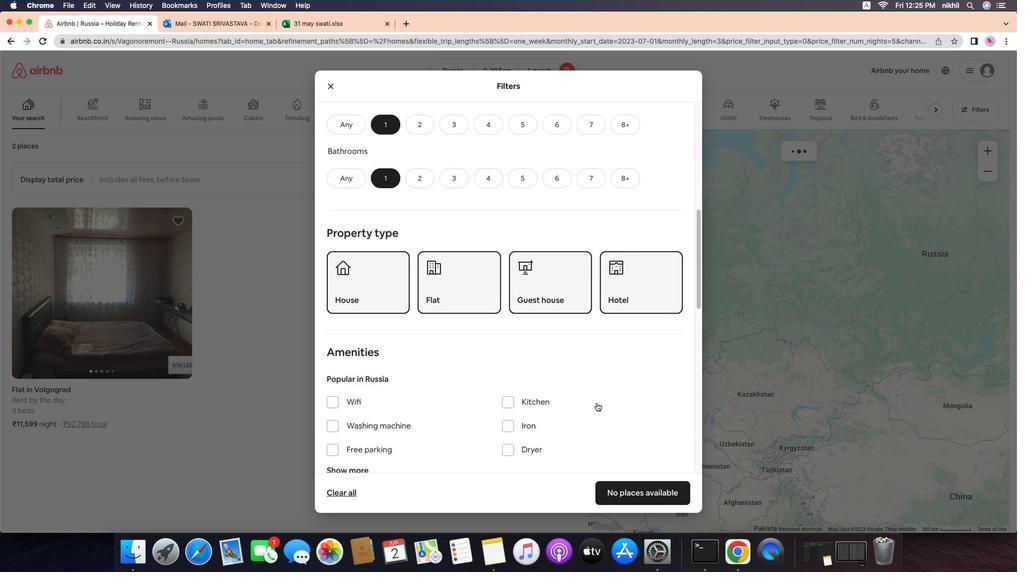 
Action: Mouse moved to (627, 420)
Screenshot: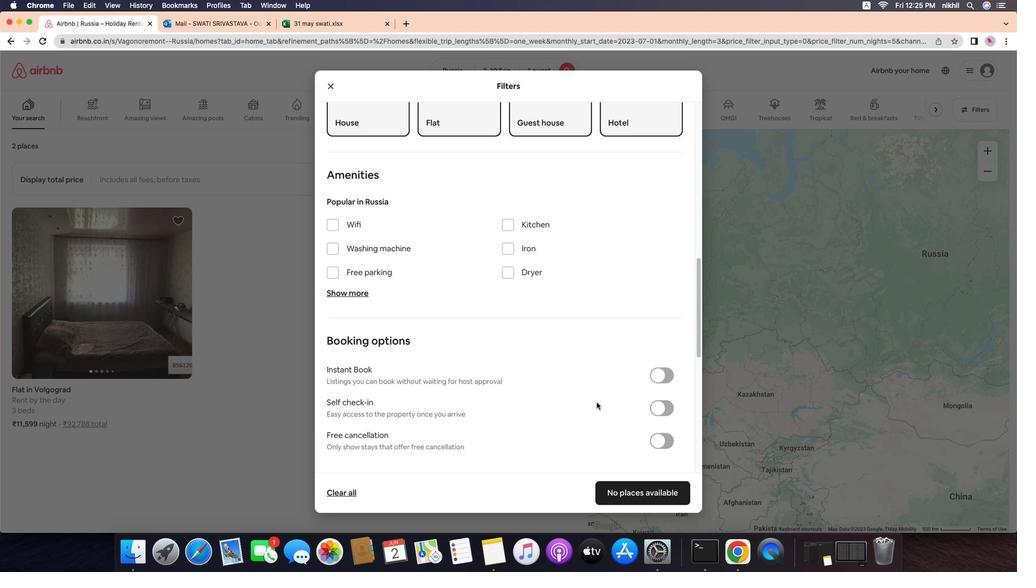 
Action: Mouse scrolled (627, 420) with delta (-9, -10)
Screenshot: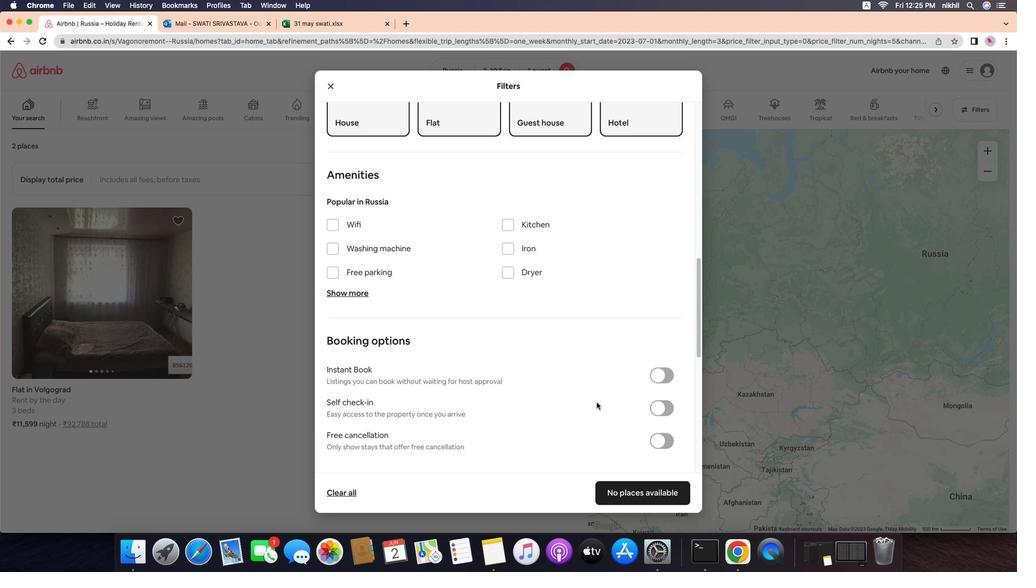 
Action: Mouse moved to (627, 420)
Screenshot: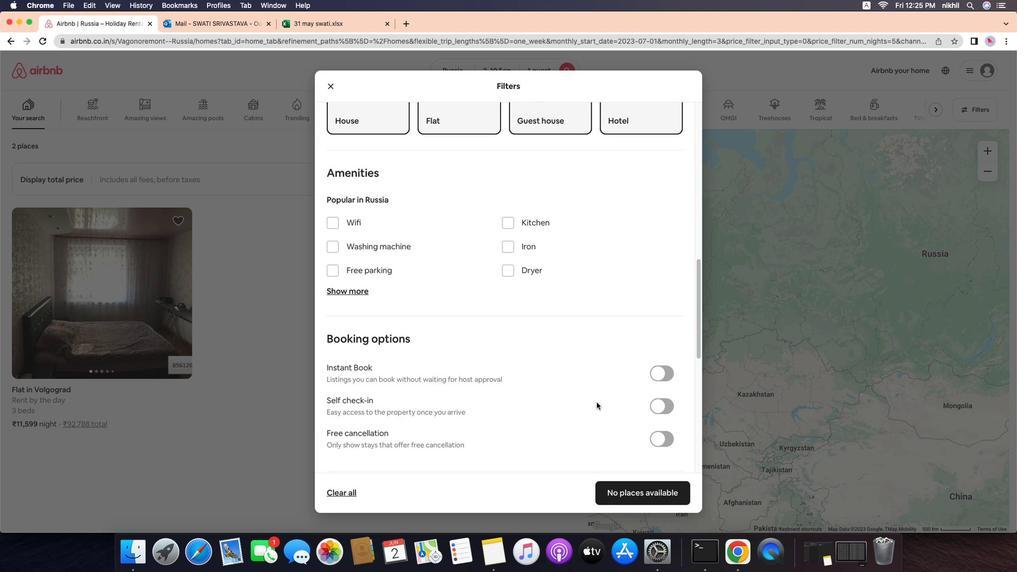 
Action: Mouse scrolled (627, 420) with delta (-9, -10)
Screenshot: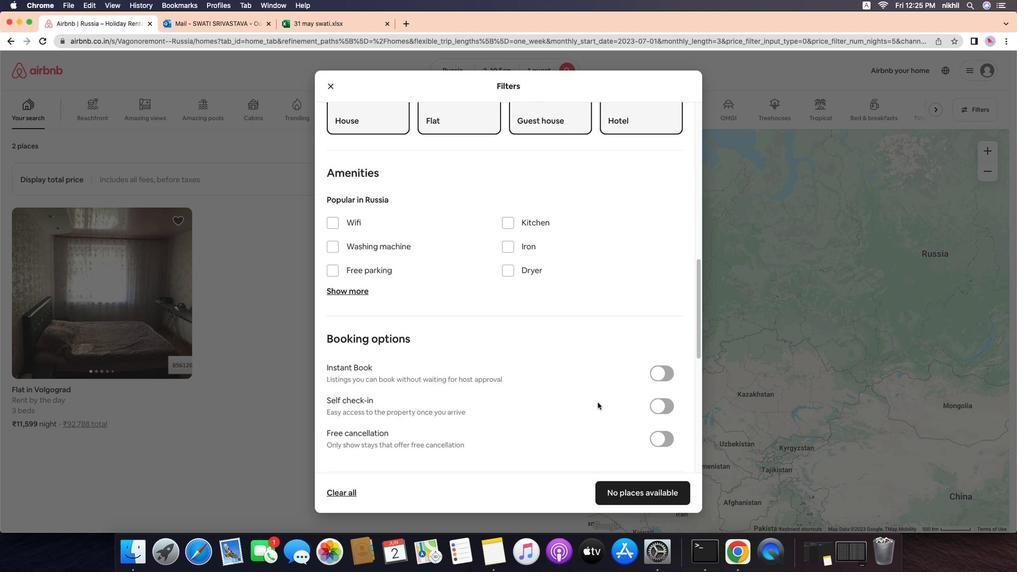 
Action: Mouse scrolled (627, 420) with delta (-9, -11)
Screenshot: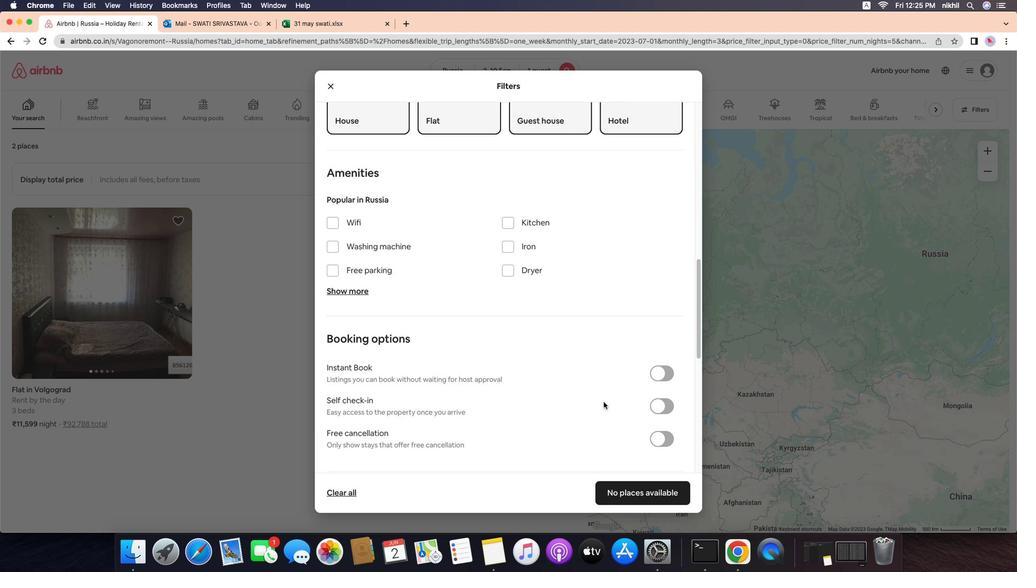 
Action: Mouse moved to (626, 420)
Screenshot: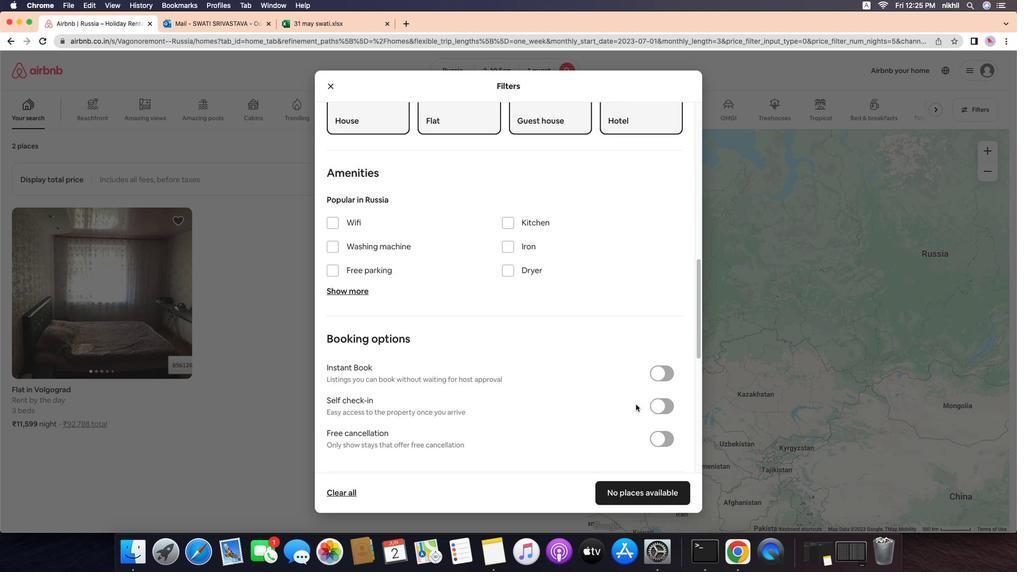 
Action: Mouse scrolled (626, 420) with delta (-9, -12)
Screenshot: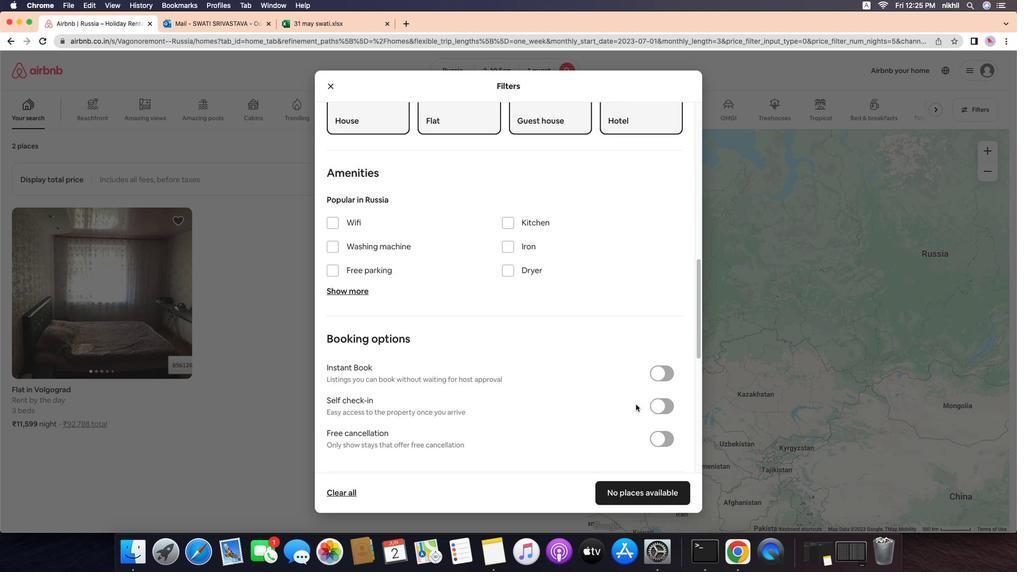 
Action: Mouse moved to (626, 419)
Screenshot: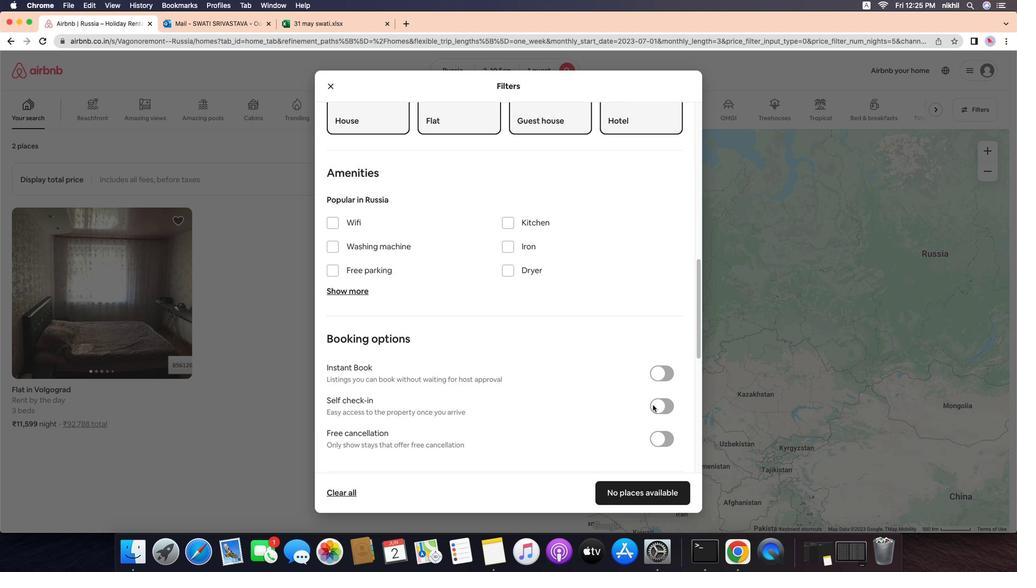 
Action: Mouse scrolled (626, 419) with delta (-9, -10)
Screenshot: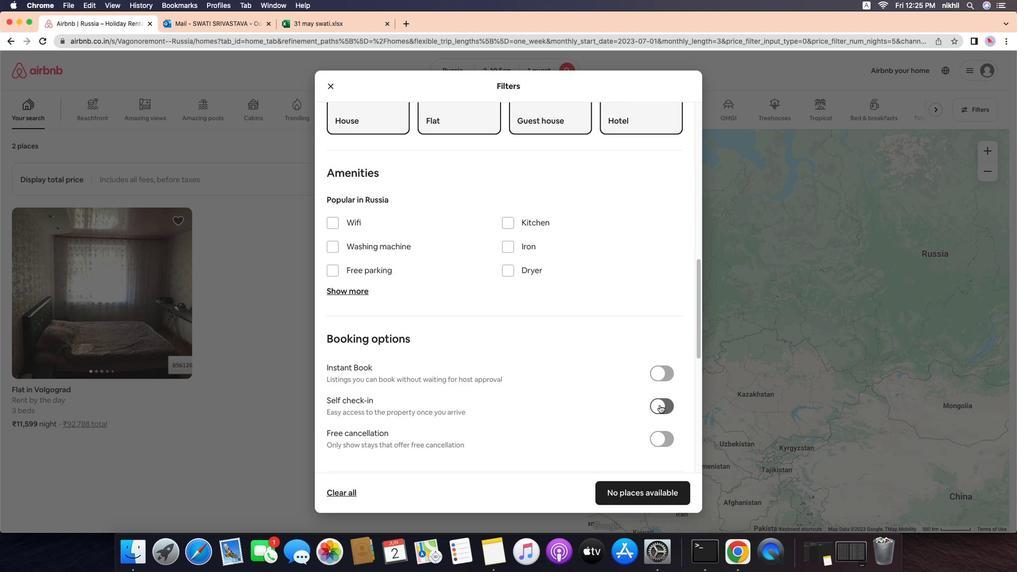 
Action: Mouse scrolled (626, 419) with delta (-9, -10)
Screenshot: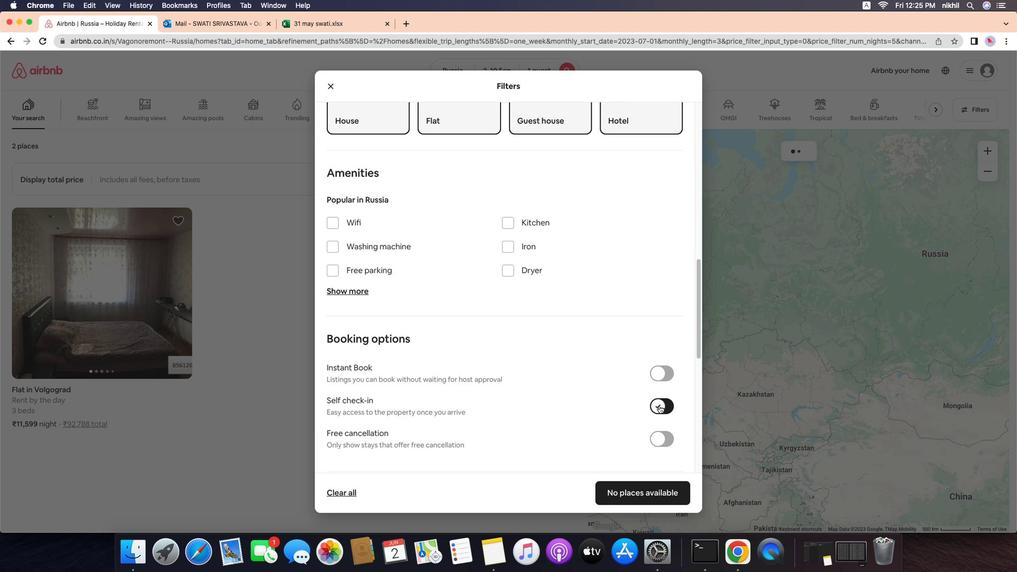 
Action: Mouse scrolled (626, 419) with delta (-9, -11)
Screenshot: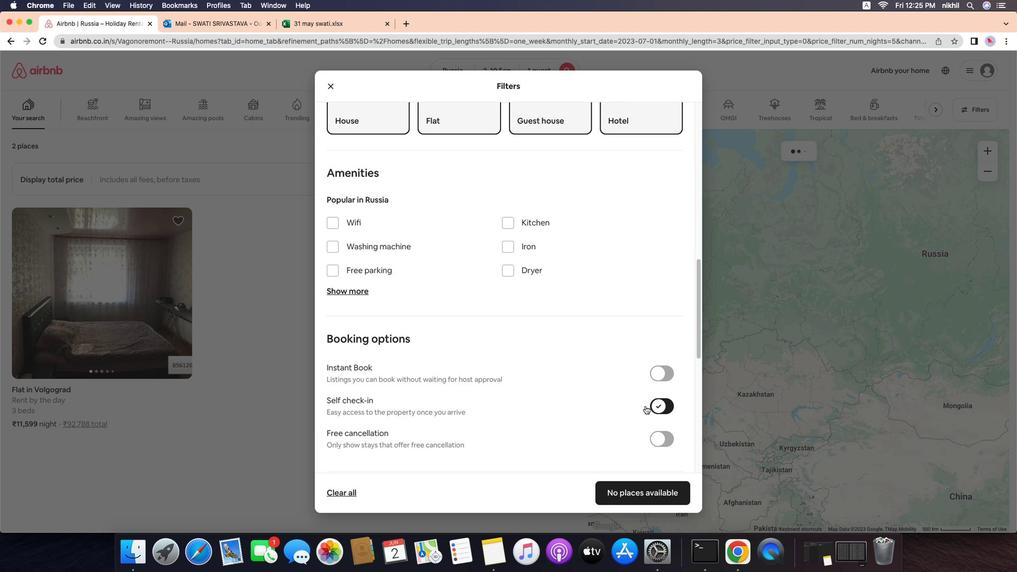 
Action: Mouse moved to (693, 421)
Screenshot: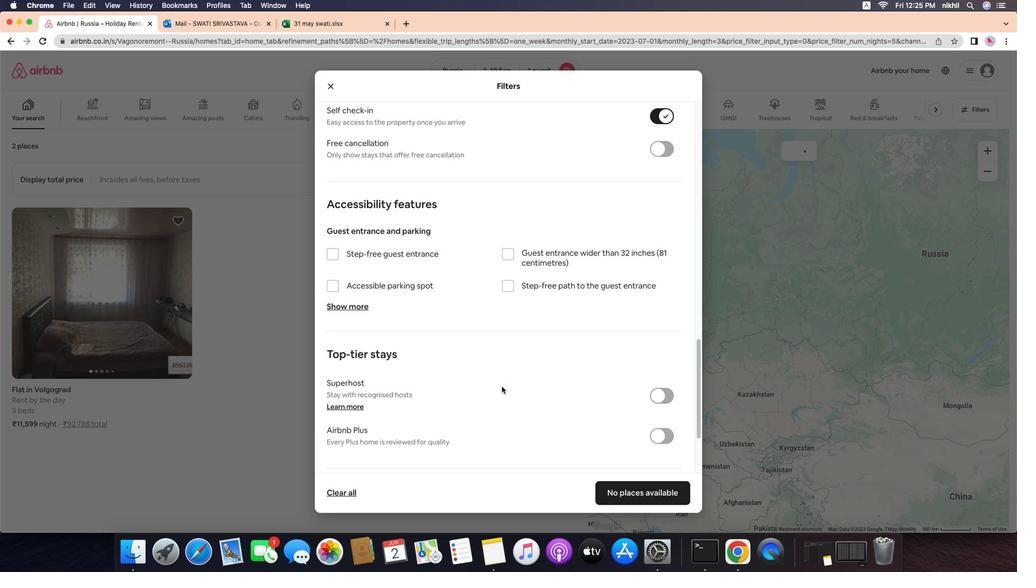
Action: Mouse pressed left at (693, 421)
Screenshot: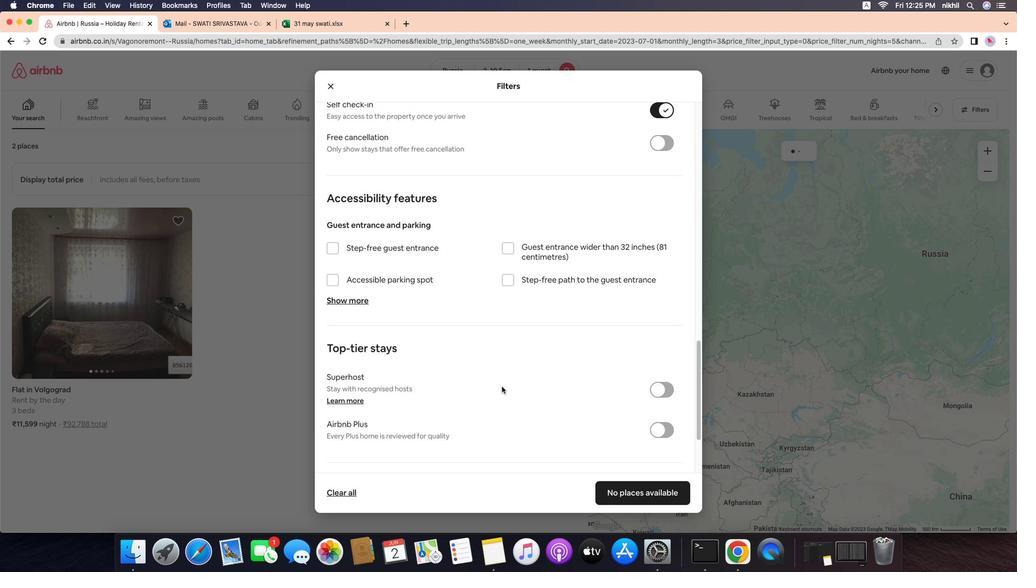 
Action: Mouse moved to (525, 403)
Screenshot: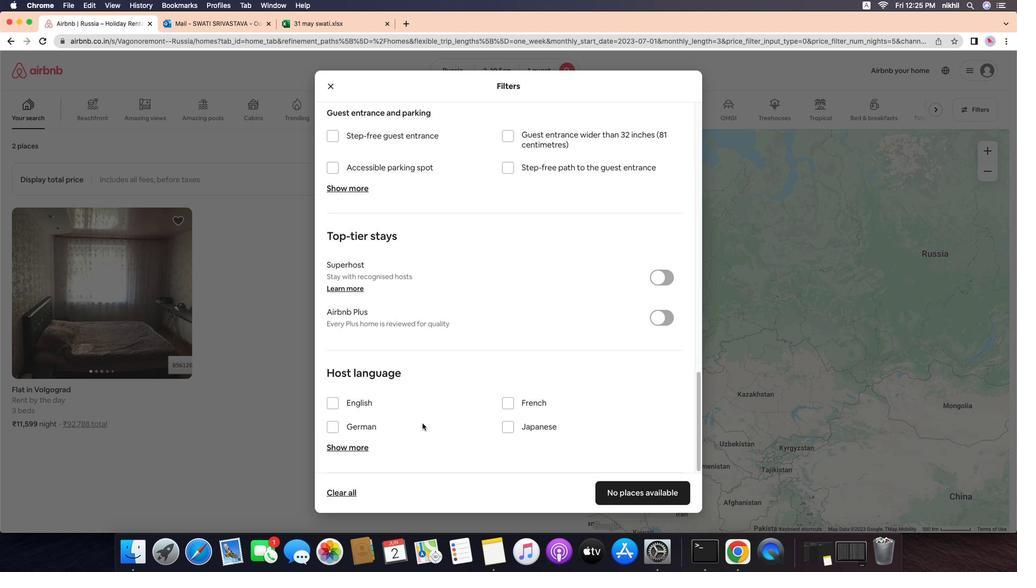 
Action: Mouse scrolled (525, 403) with delta (-9, -10)
Screenshot: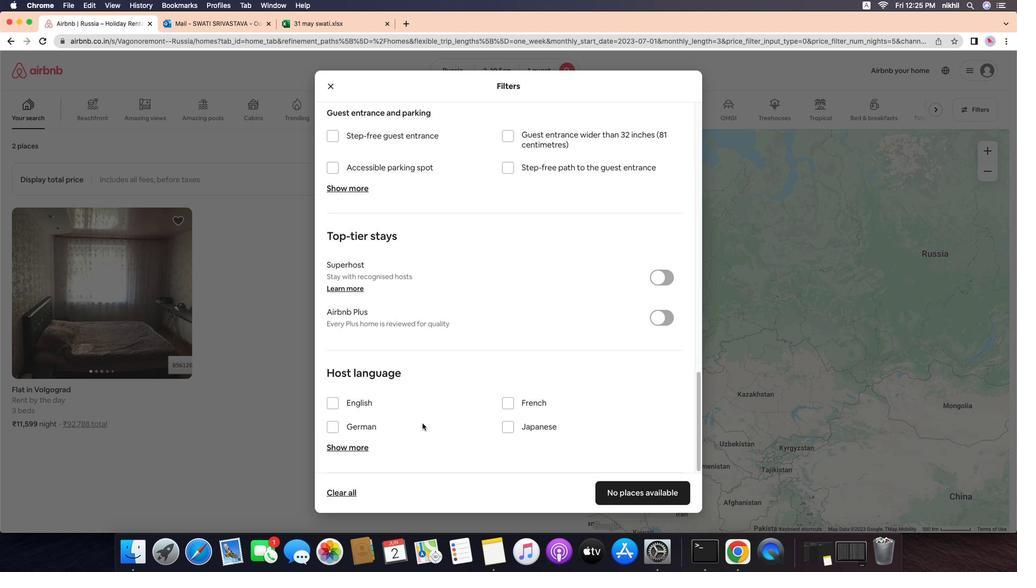 
Action: Mouse moved to (525, 402)
Screenshot: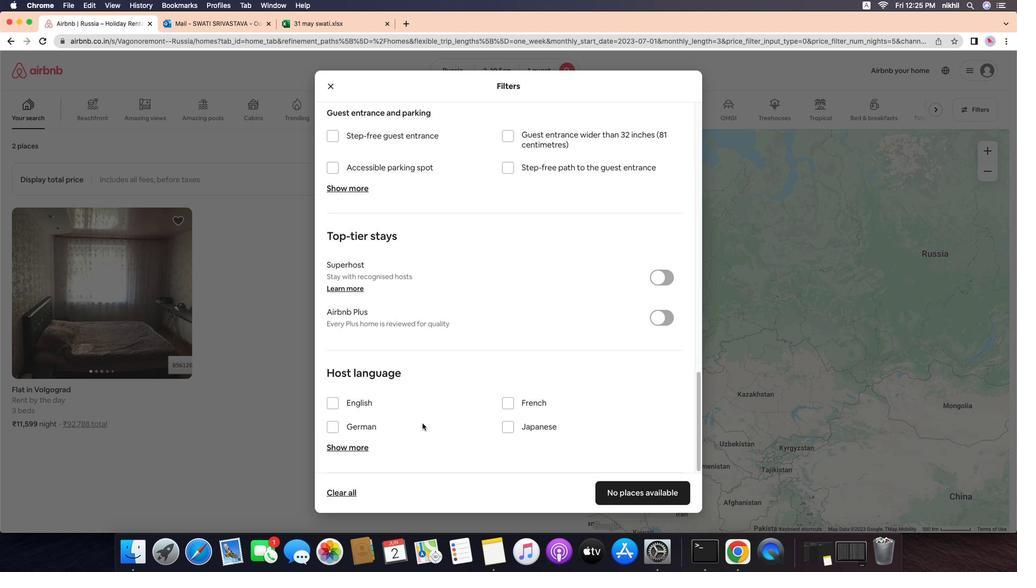 
Action: Mouse scrolled (525, 402) with delta (-9, -10)
Screenshot: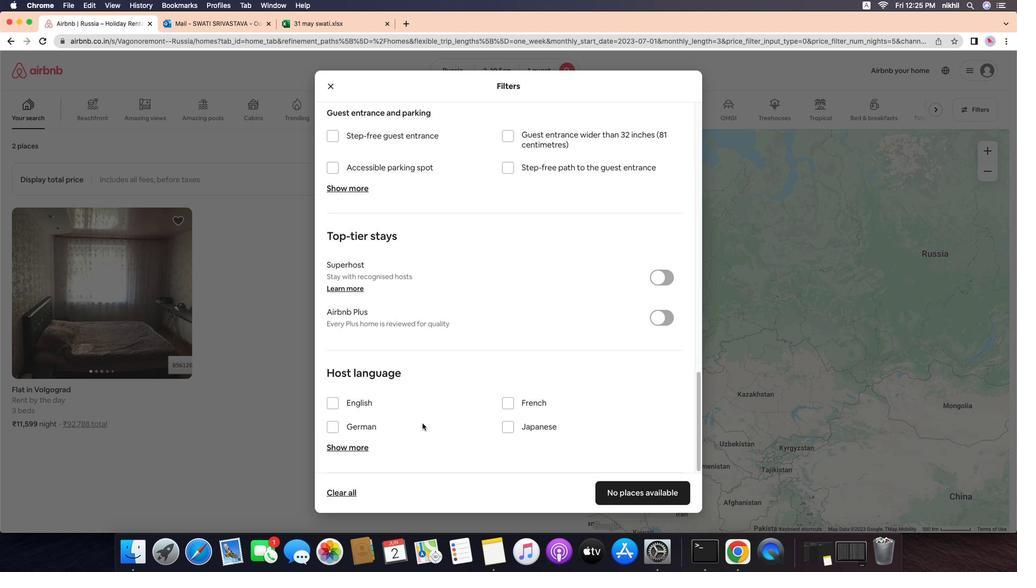 
Action: Mouse moved to (525, 402)
Screenshot: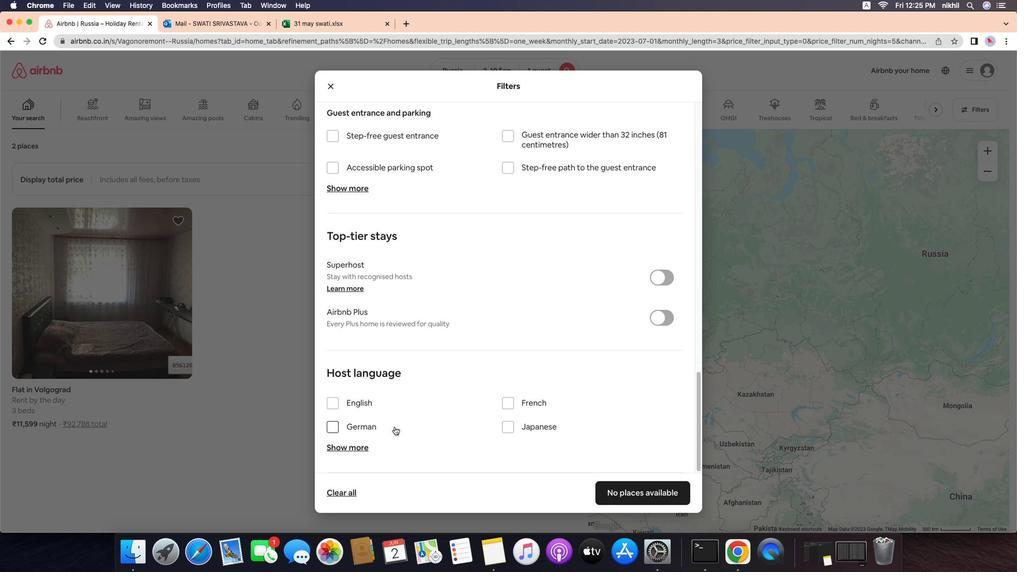 
Action: Mouse scrolled (525, 402) with delta (-9, -12)
Screenshot: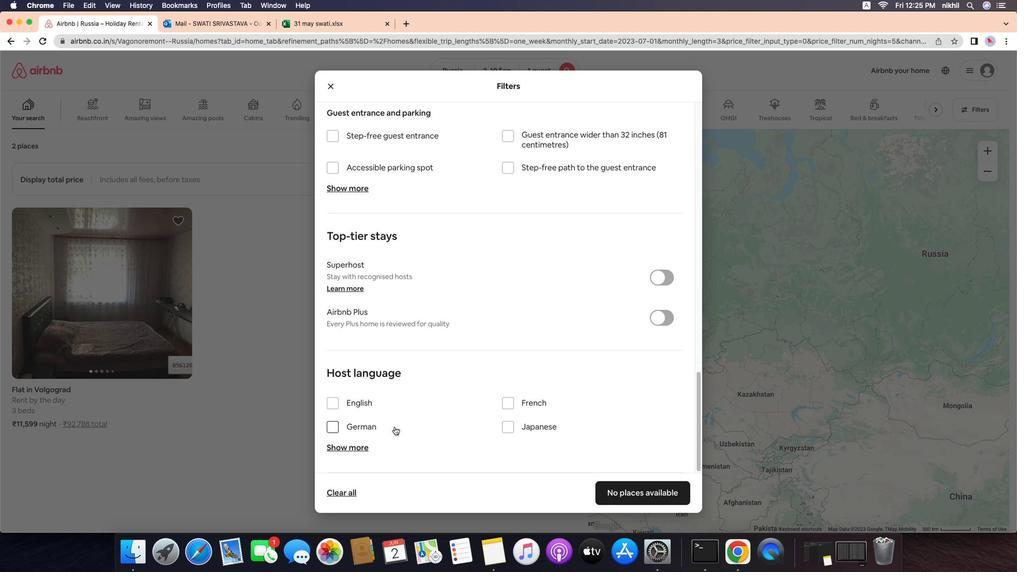 
Action: Mouse moved to (525, 402)
Screenshot: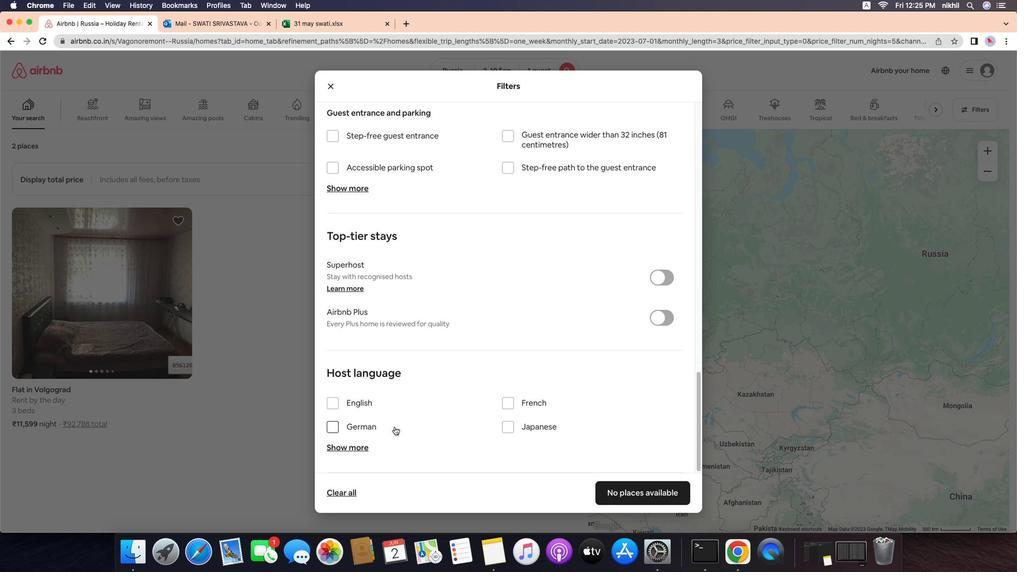
Action: Mouse scrolled (525, 402) with delta (-9, -13)
Screenshot: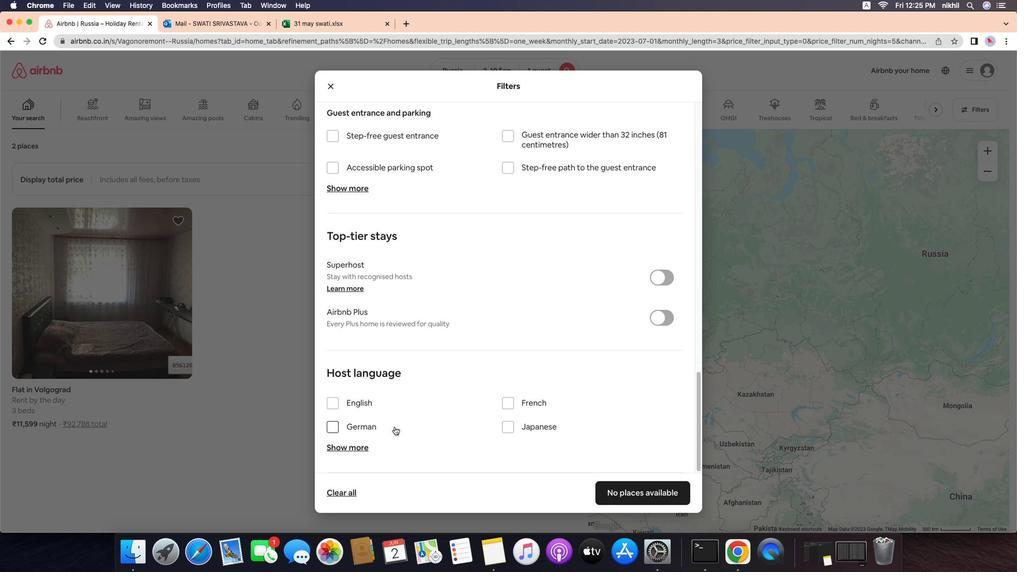 
Action: Mouse moved to (525, 402)
Screenshot: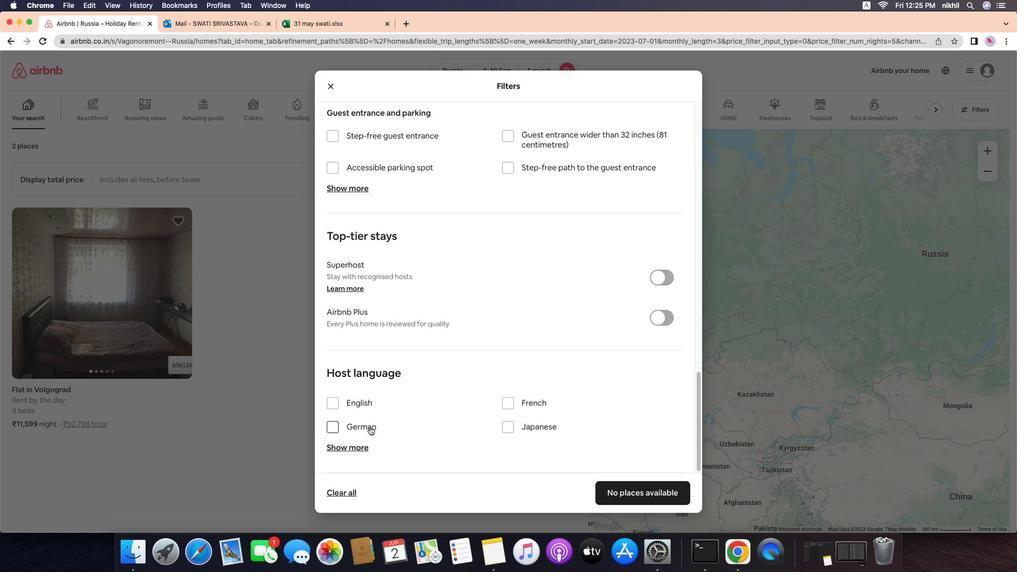 
Action: Mouse scrolled (525, 402) with delta (-9, -10)
Screenshot: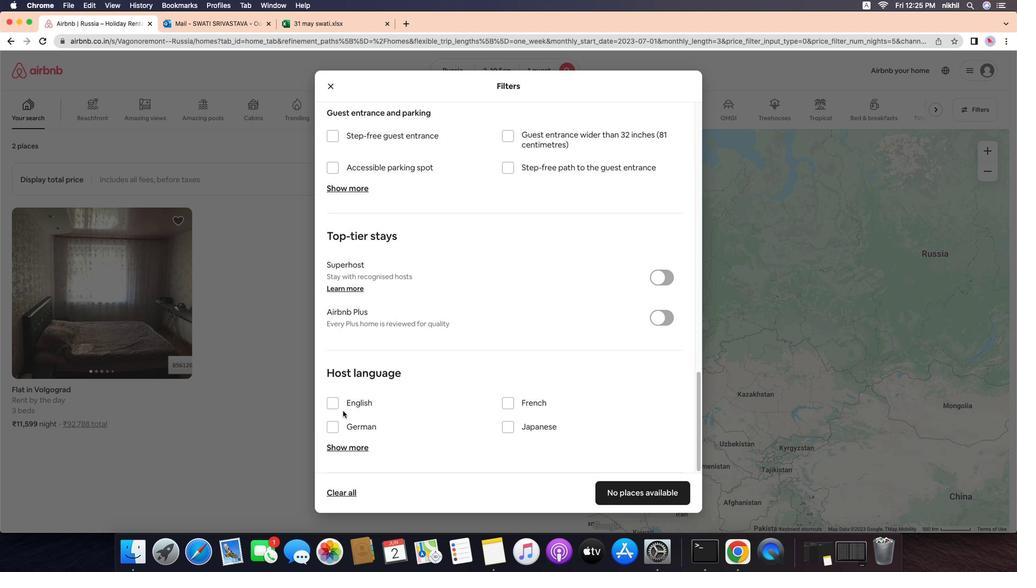 
Action: Mouse scrolled (525, 402) with delta (-9, -10)
Screenshot: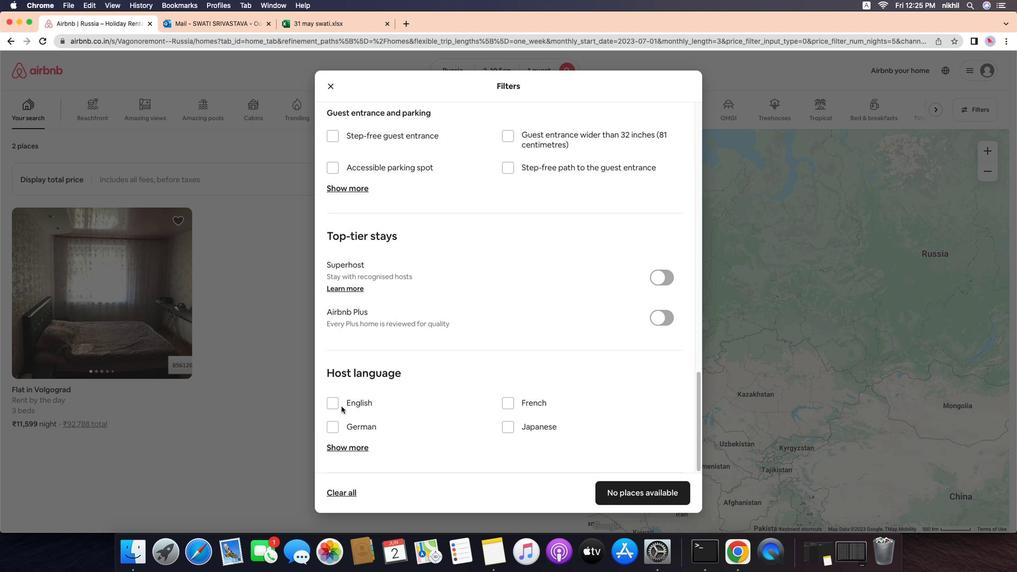 
Action: Mouse scrolled (525, 402) with delta (-9, -11)
Screenshot: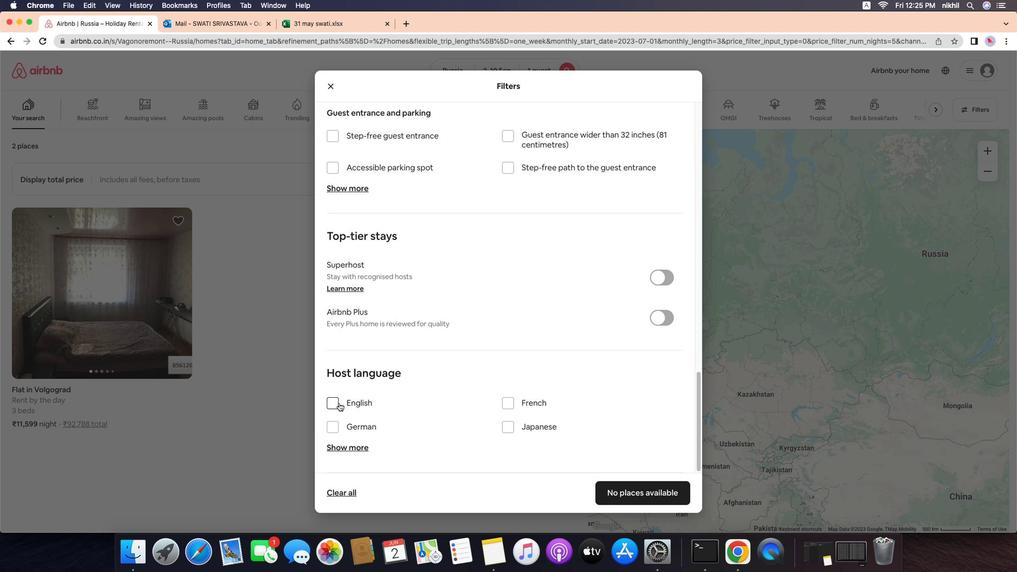 
Action: Mouse scrolled (525, 402) with delta (-9, -13)
Screenshot: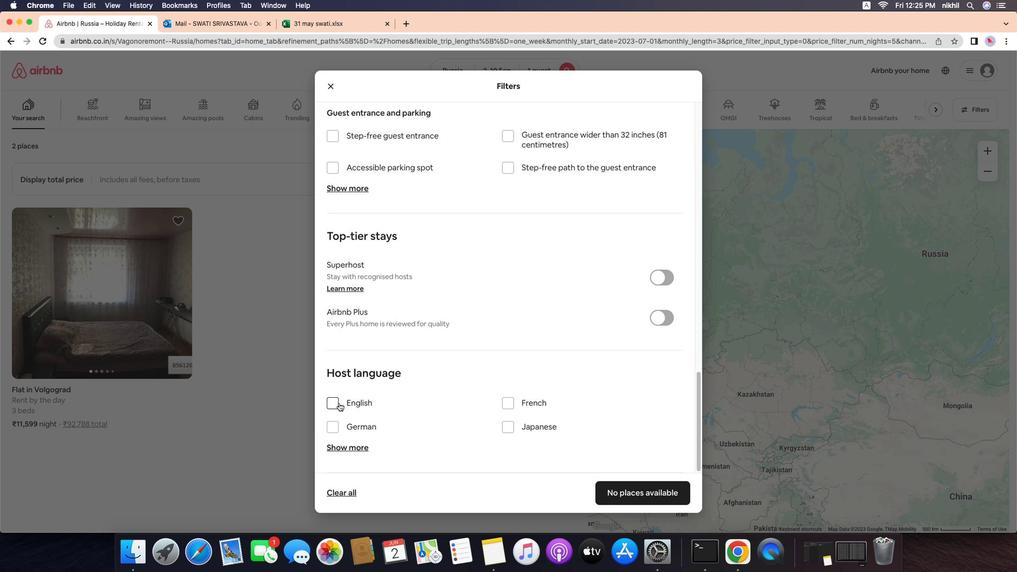 
Action: Mouse moved to (348, 417)
Screenshot: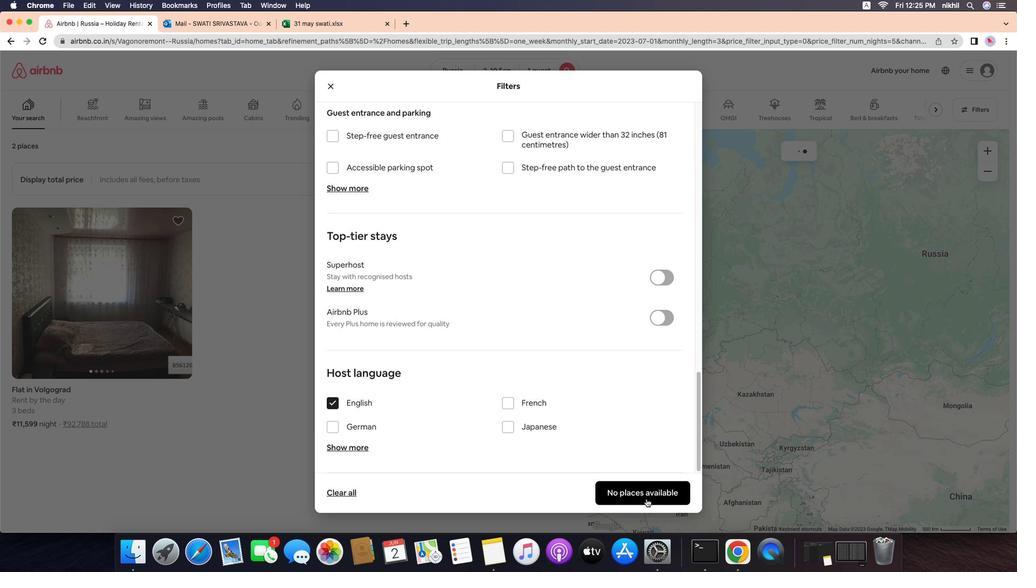 
Action: Mouse pressed left at (348, 417)
Screenshot: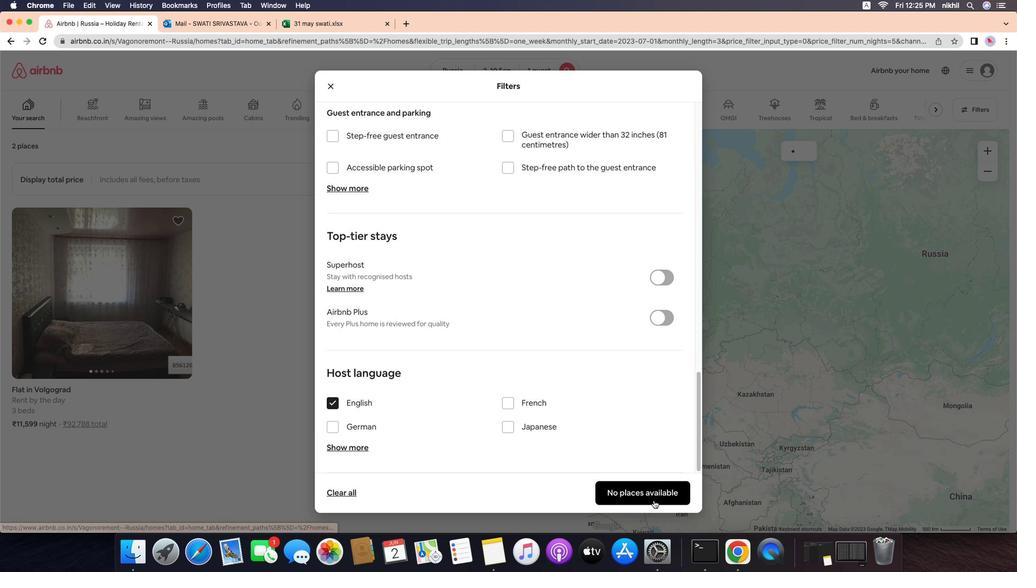 
Action: Mouse moved to (687, 520)
Screenshot: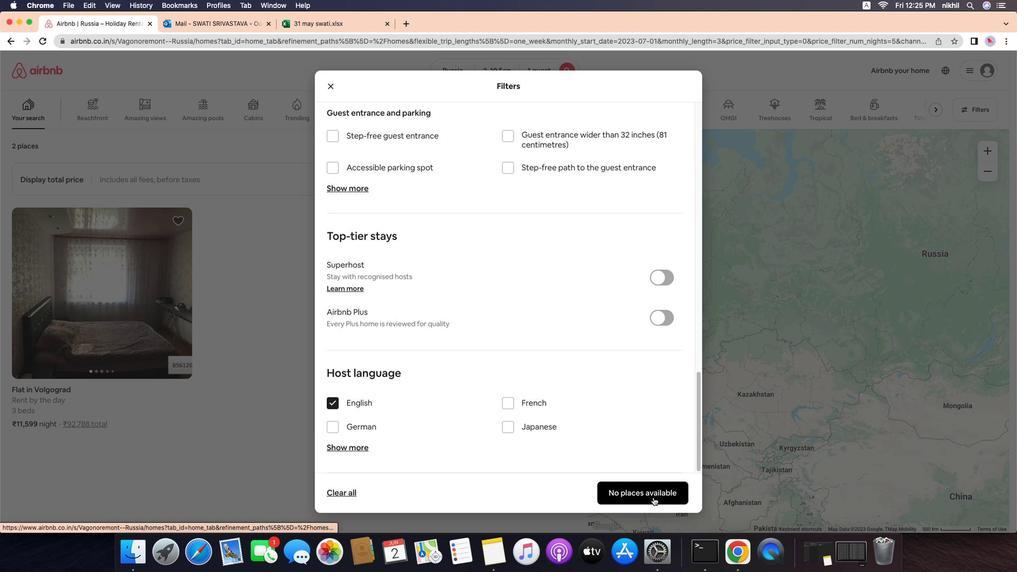 
Action: Mouse pressed left at (687, 520)
Screenshot: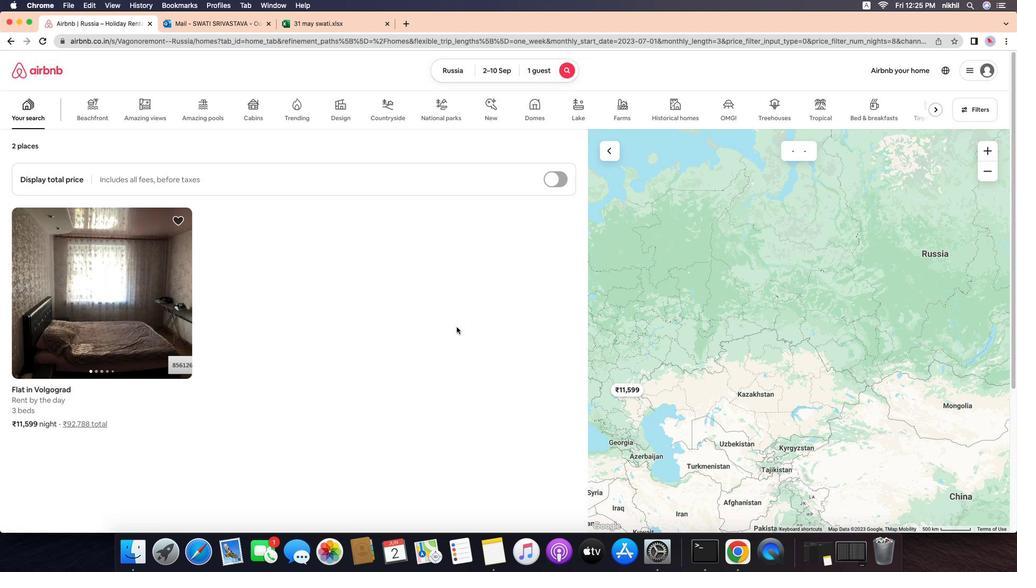 
Action: Mouse moved to (477, 339)
Screenshot: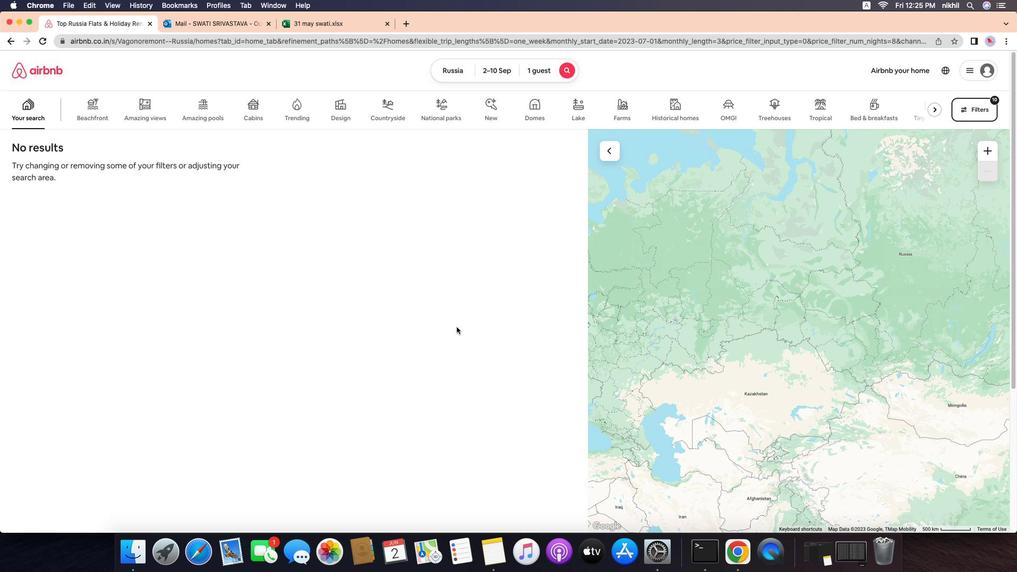 
